 Task: Open Card Natural Language Processing Review in Board Product Market Fit Analysis to Workspace Financial Modelling and add a team member Softage.2@softage.net, a label Blue, a checklist Medical Malpractice Law, an attachment from Trello, a color Blue and finally, add a card description 'Research and develop new service delivery process' and a comment 'This task presents an opportunity to demonstrate our leadership and decision-making skills, making informed choices and taking action.'. Add a start date 'Jan 02, 1900' with a due date 'Jan 09, 1900'
Action: Mouse moved to (232, 154)
Screenshot: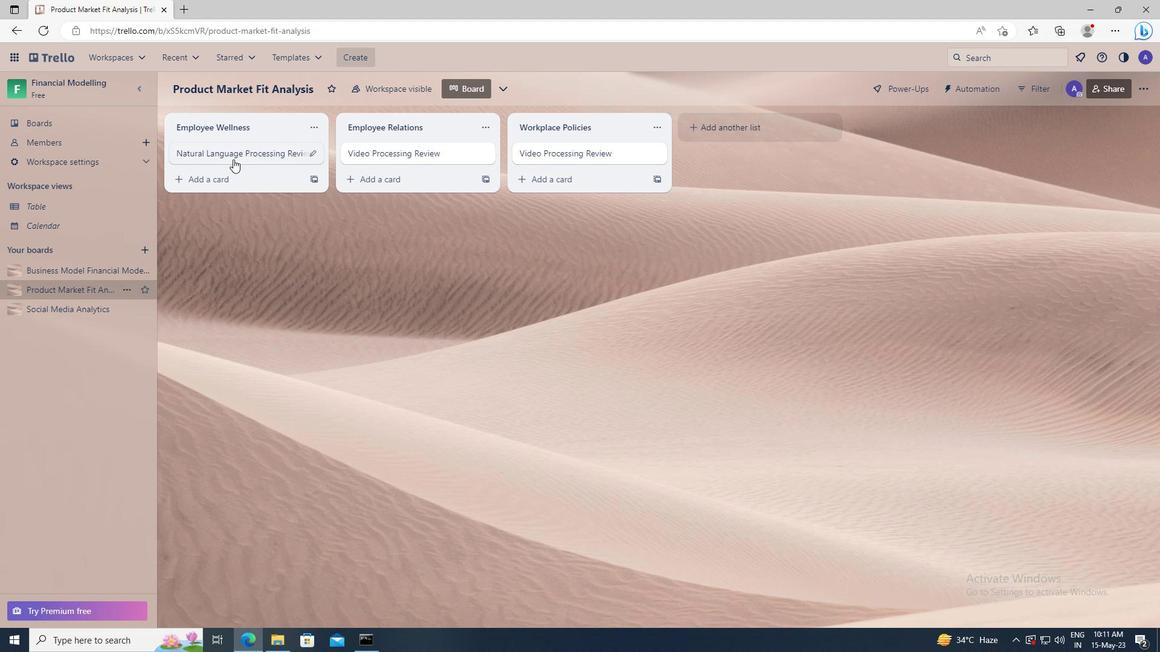 
Action: Mouse pressed left at (232, 154)
Screenshot: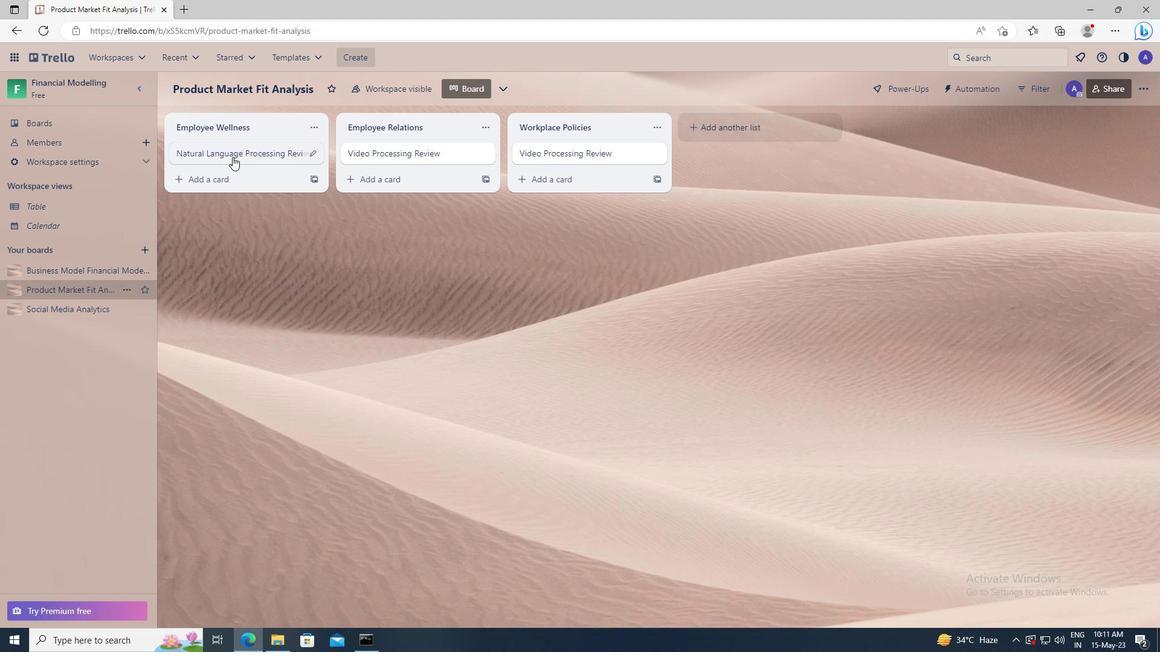 
Action: Mouse moved to (705, 150)
Screenshot: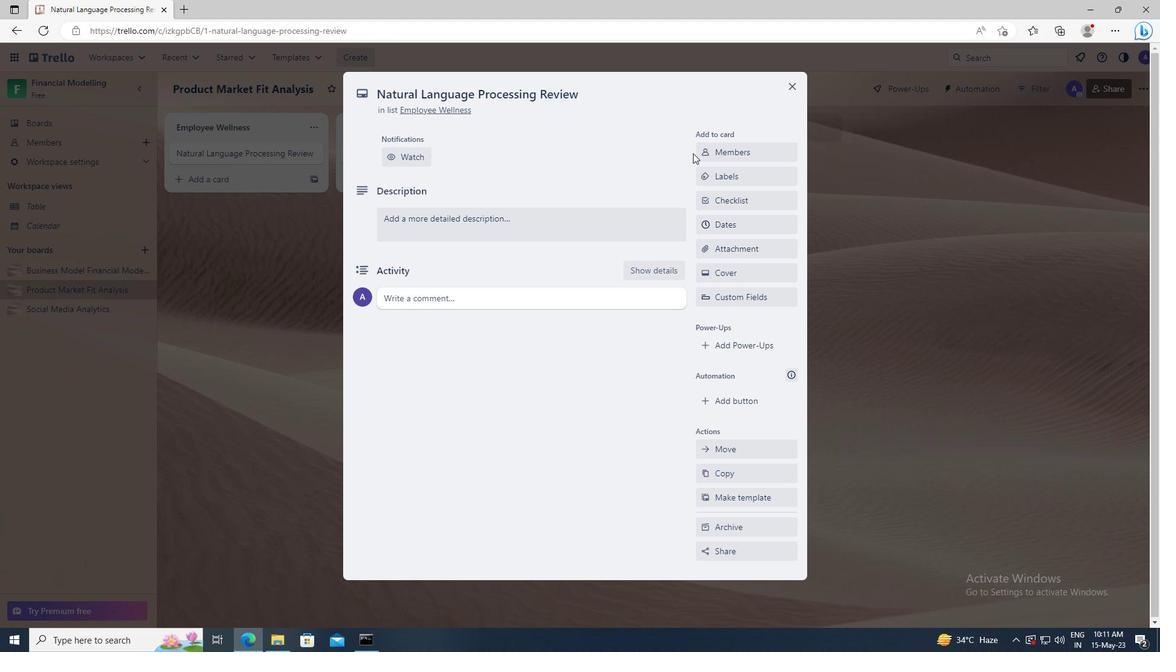 
Action: Mouse pressed left at (705, 150)
Screenshot: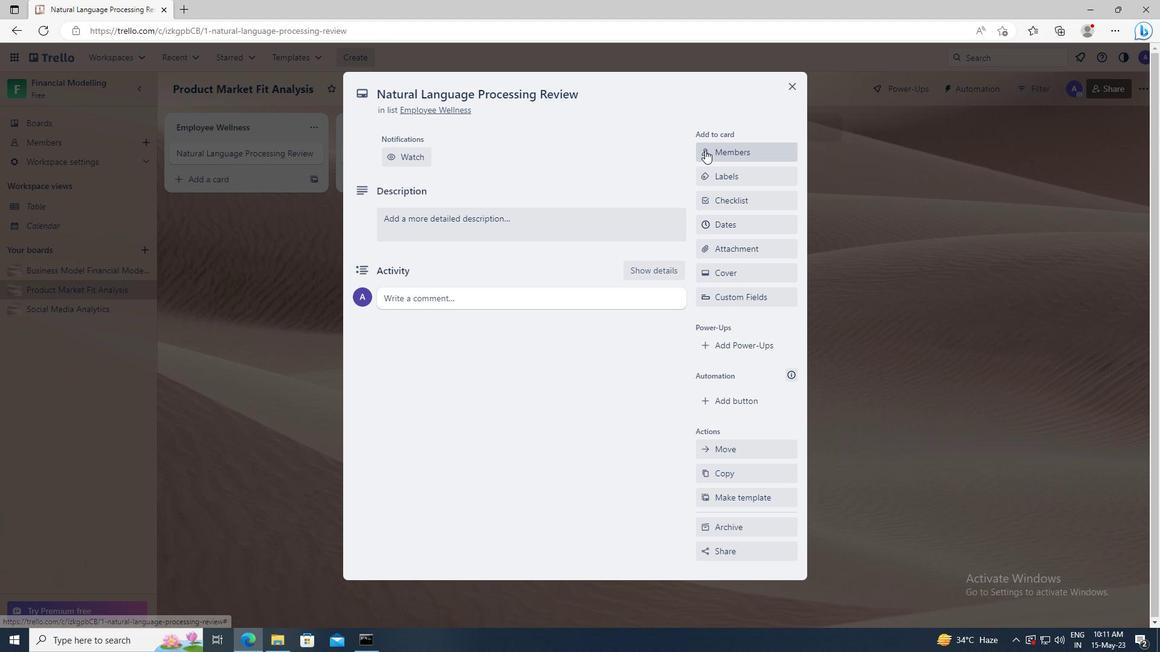 
Action: Mouse moved to (717, 205)
Screenshot: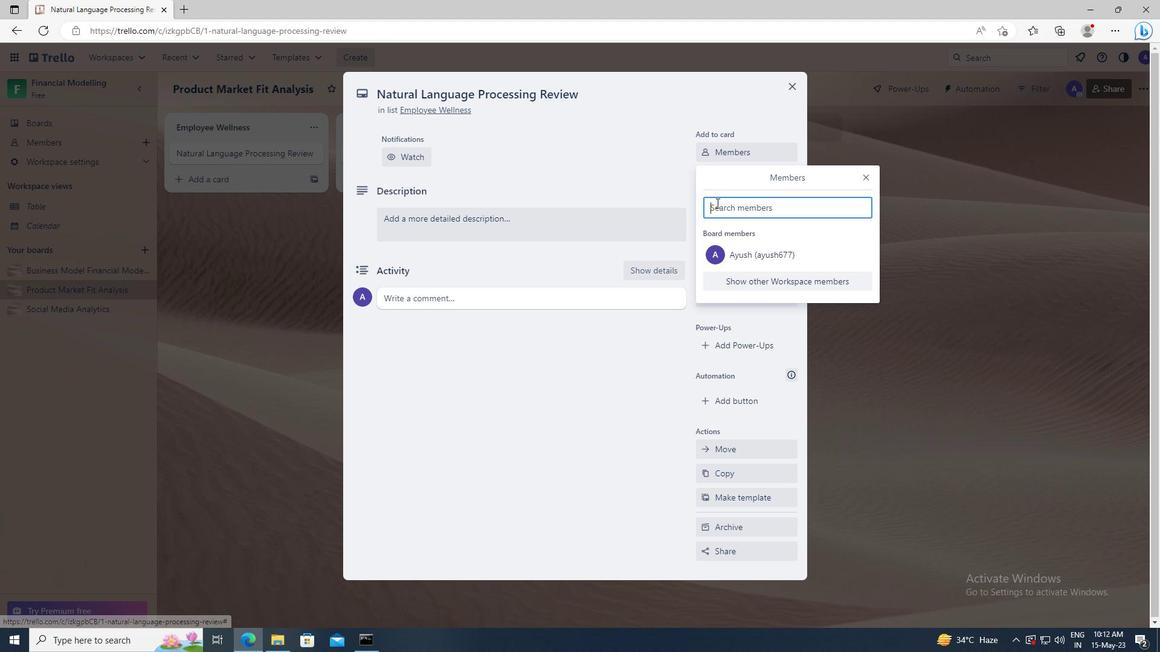 
Action: Mouse pressed left at (717, 205)
Screenshot: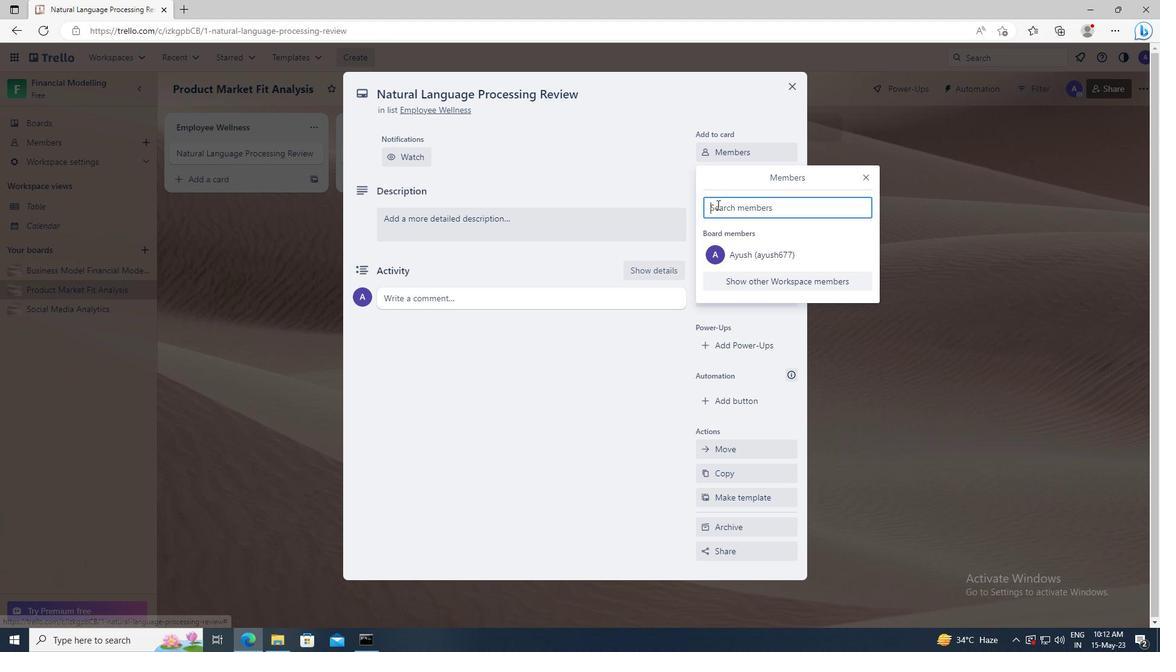 
Action: Key pressed <Key.shift>SOFTAGE.2
Screenshot: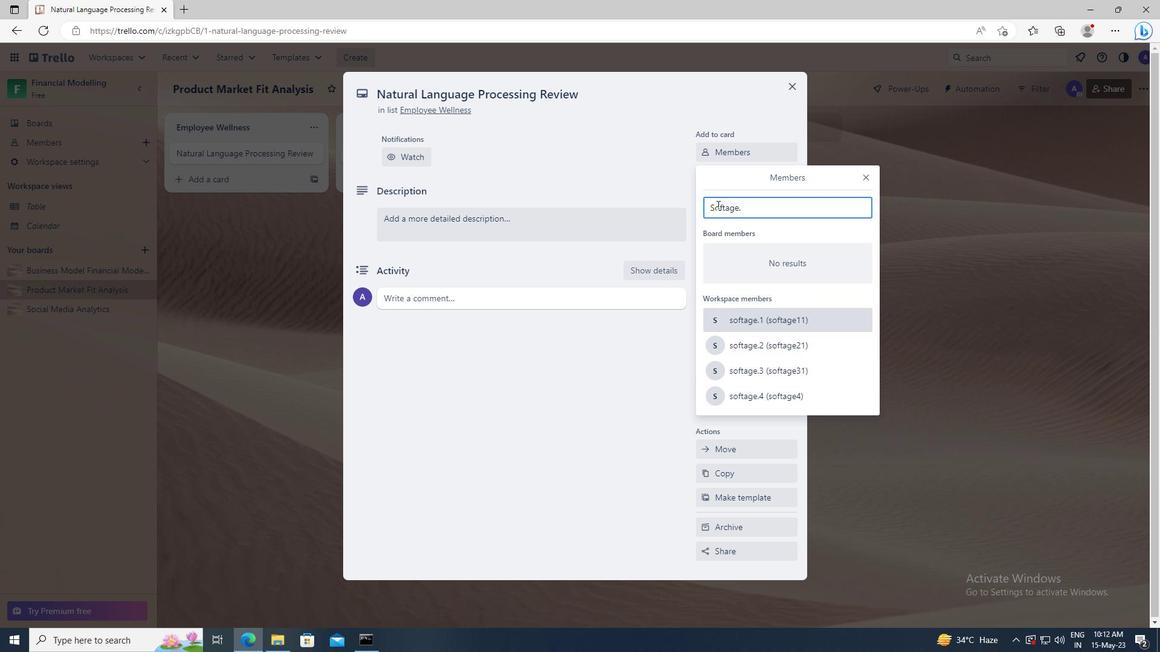 
Action: Mouse moved to (736, 316)
Screenshot: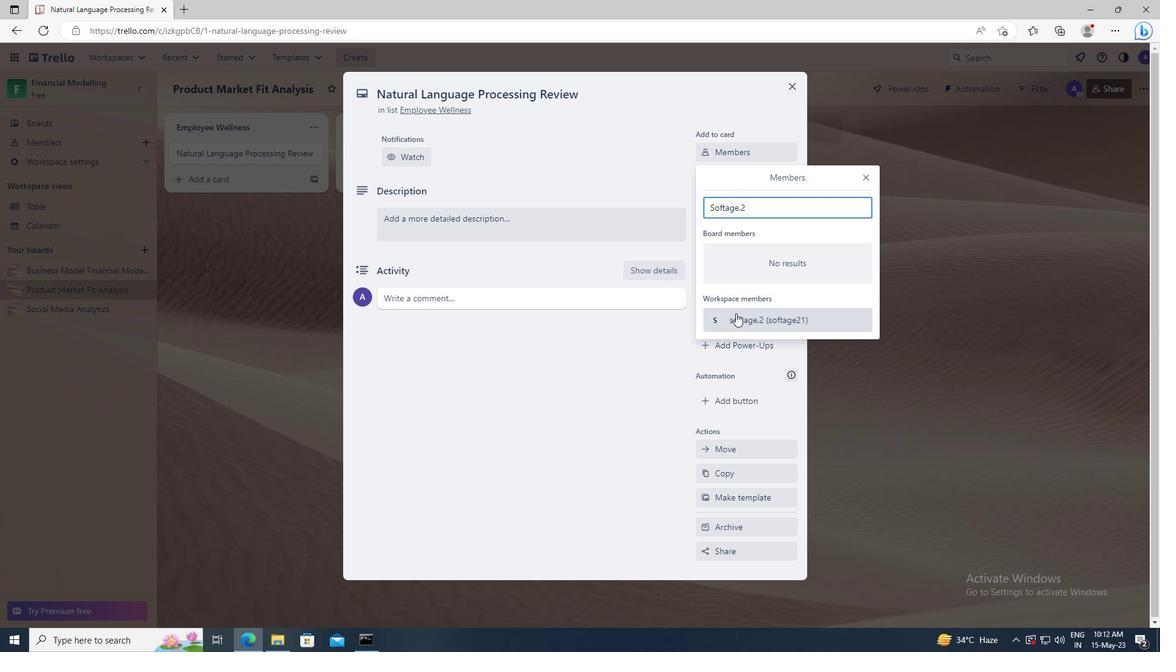 
Action: Mouse pressed left at (736, 316)
Screenshot: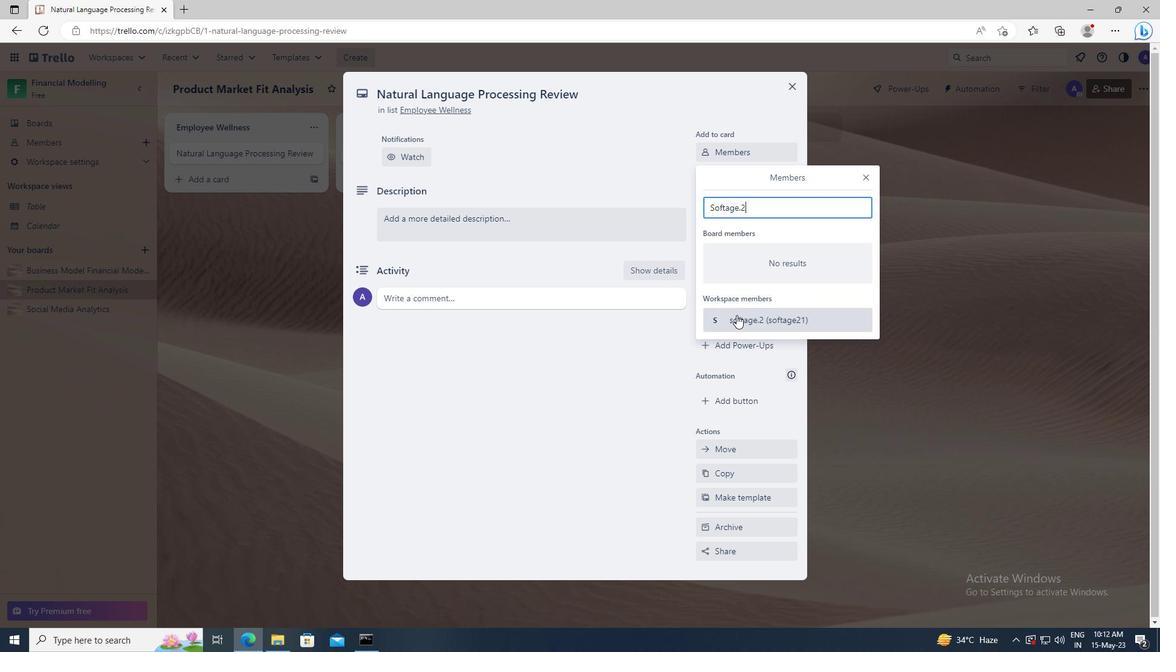 
Action: Mouse moved to (865, 177)
Screenshot: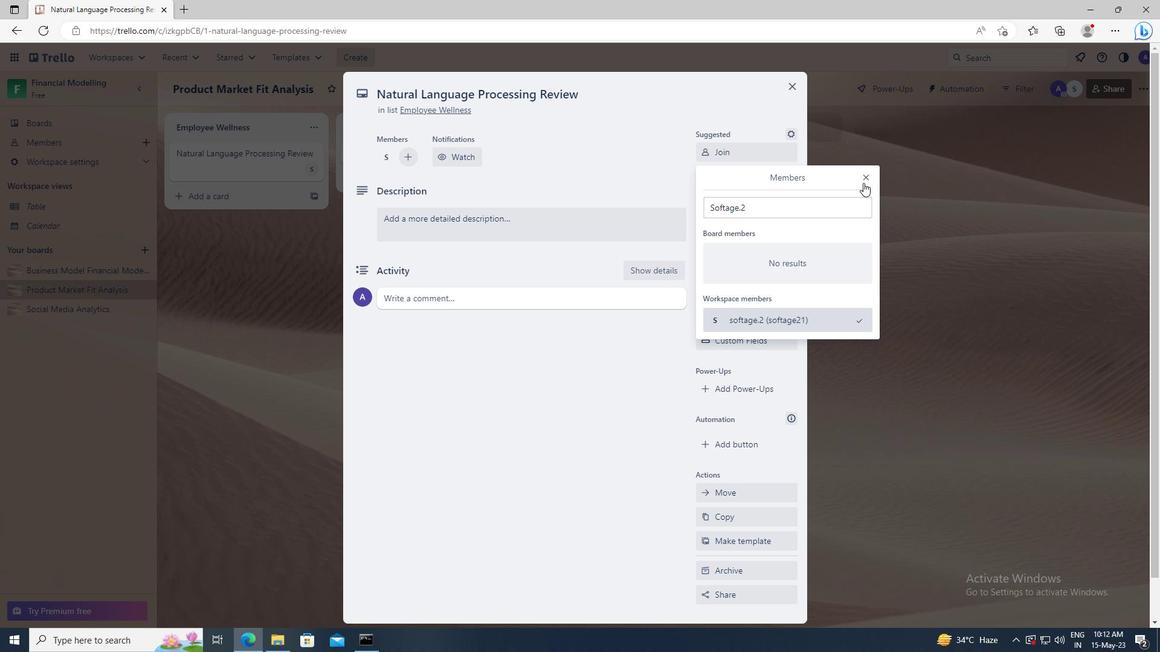 
Action: Mouse pressed left at (865, 177)
Screenshot: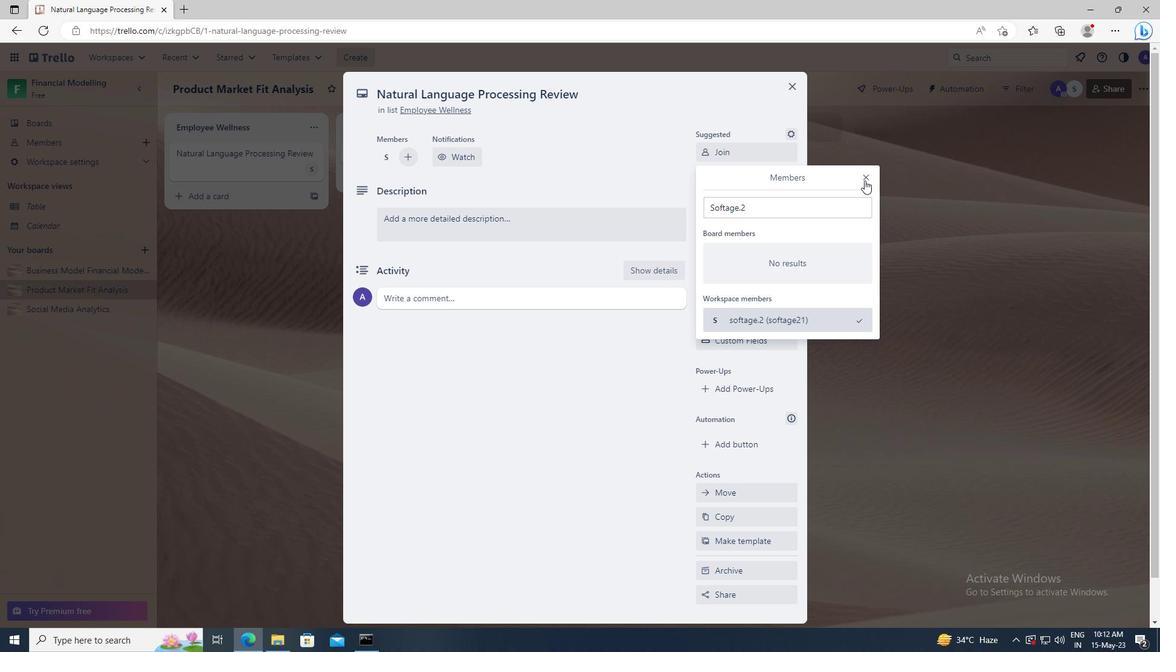 
Action: Mouse moved to (735, 217)
Screenshot: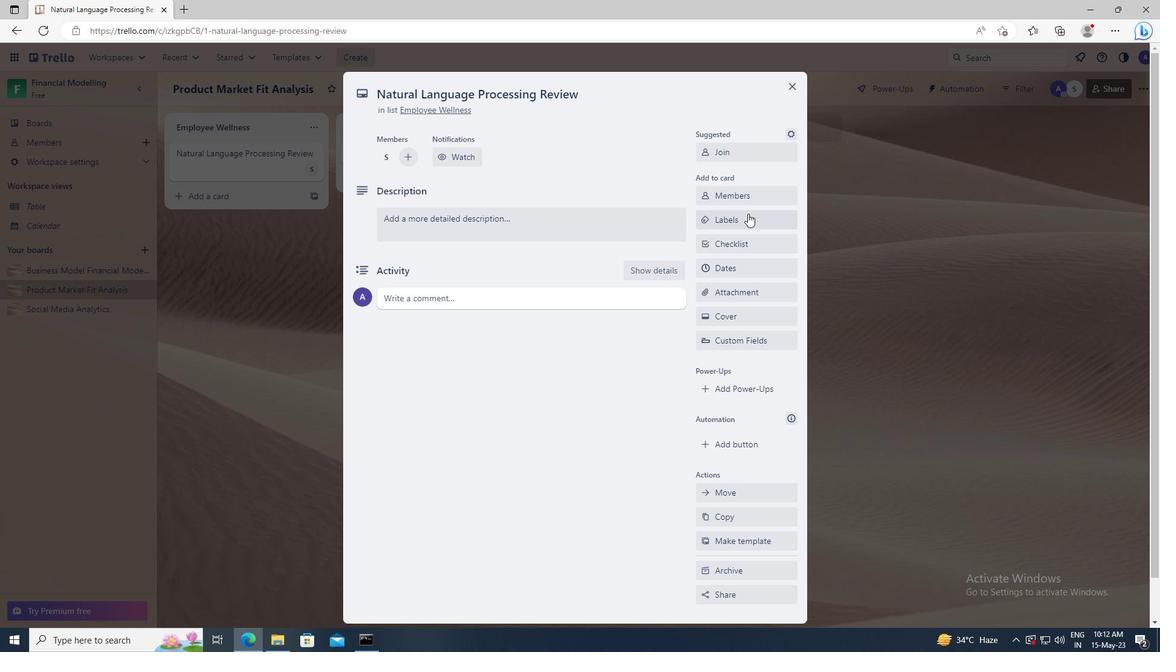 
Action: Mouse pressed left at (735, 217)
Screenshot: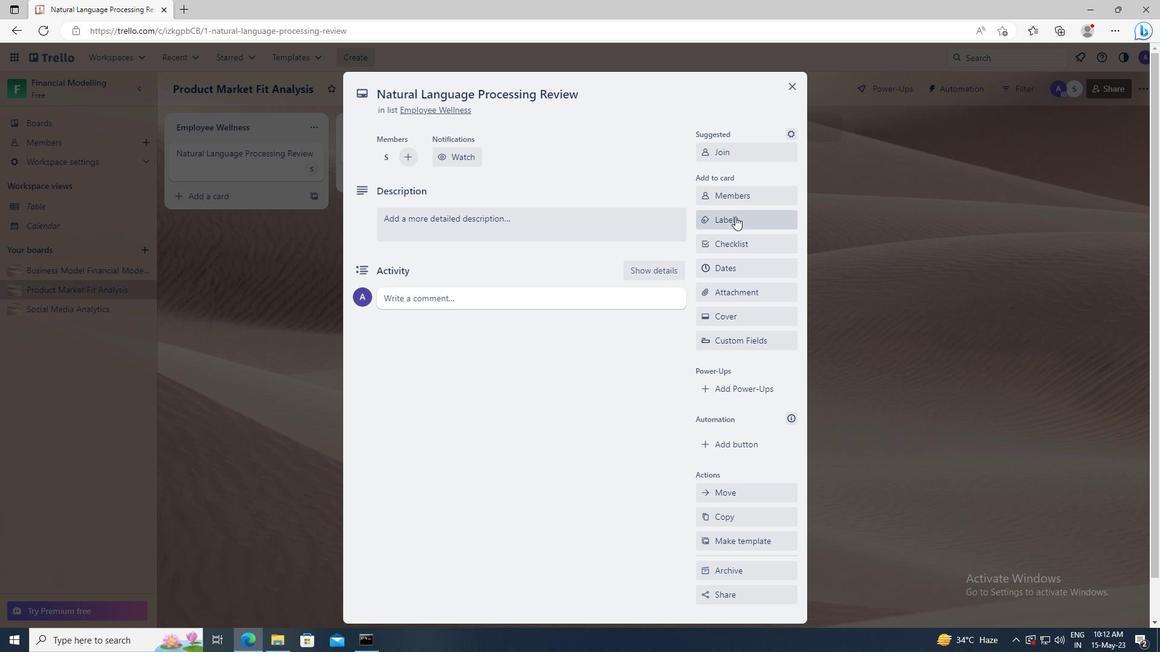 
Action: Mouse moved to (787, 456)
Screenshot: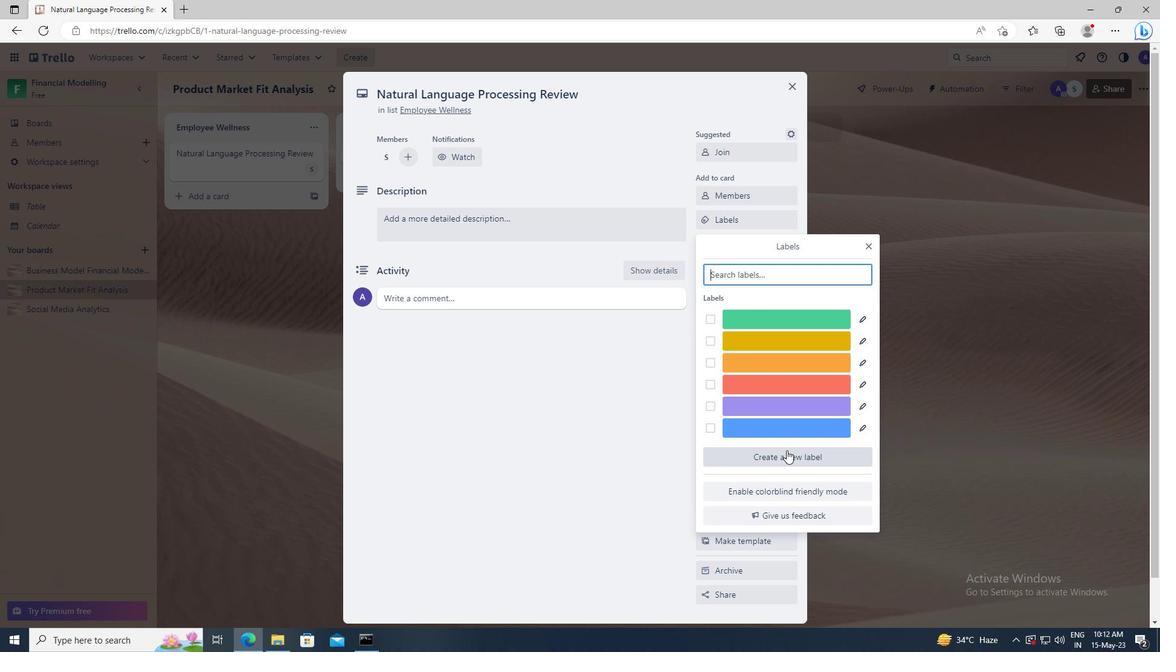 
Action: Mouse pressed left at (787, 456)
Screenshot: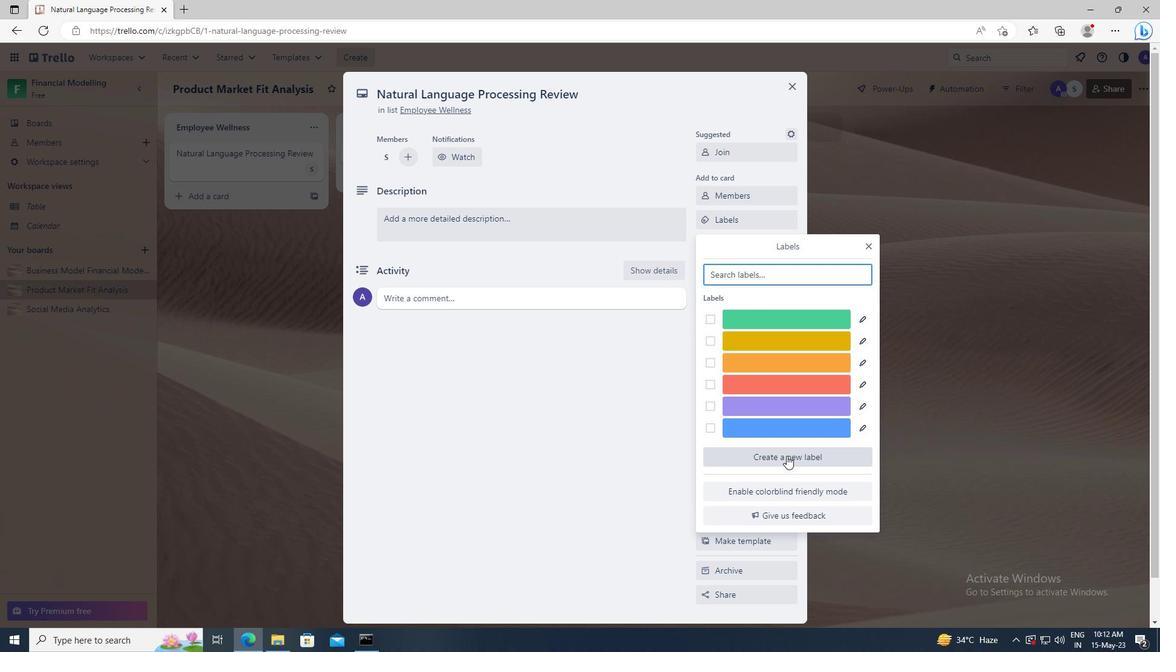
Action: Mouse moved to (720, 483)
Screenshot: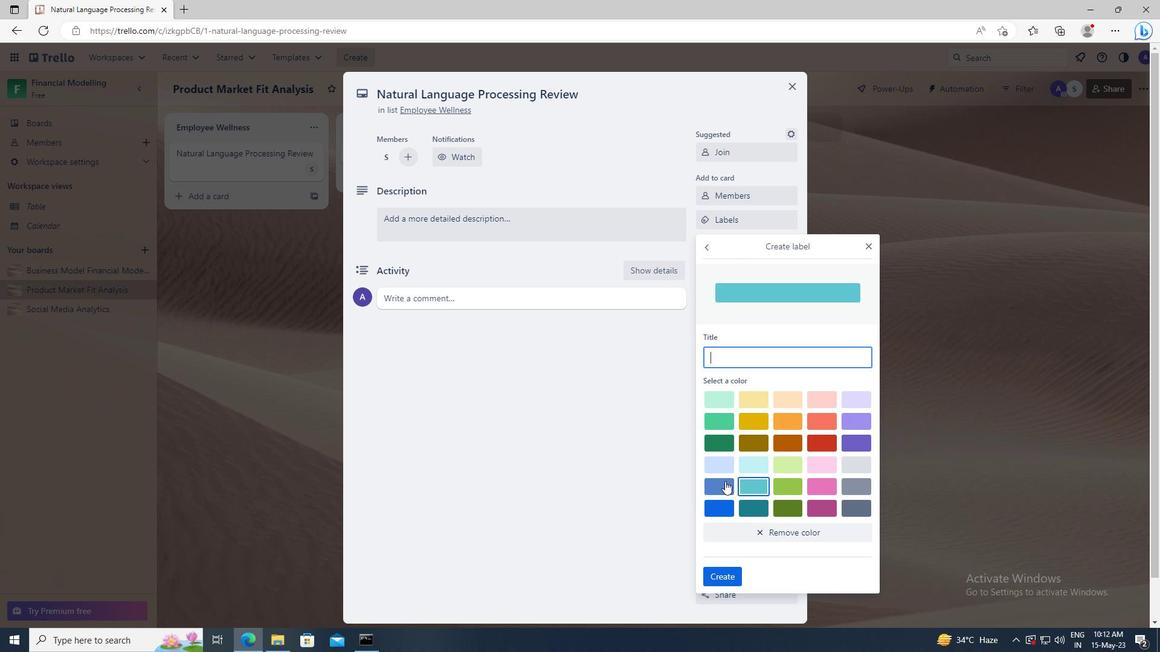 
Action: Mouse pressed left at (720, 483)
Screenshot: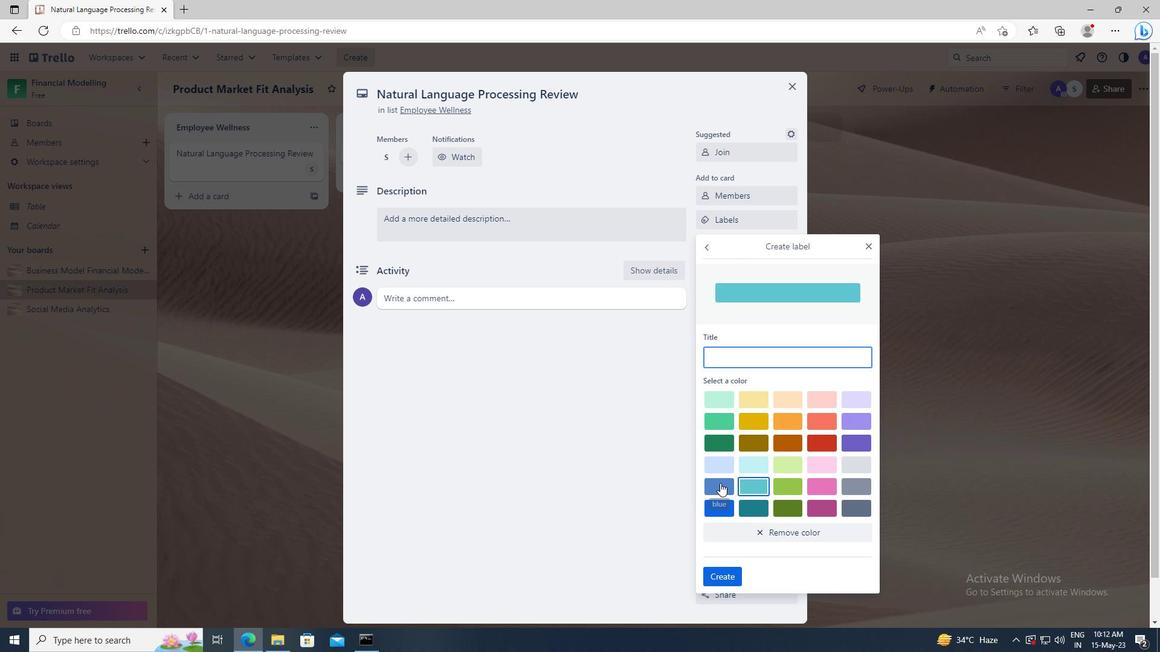 
Action: Mouse moved to (727, 575)
Screenshot: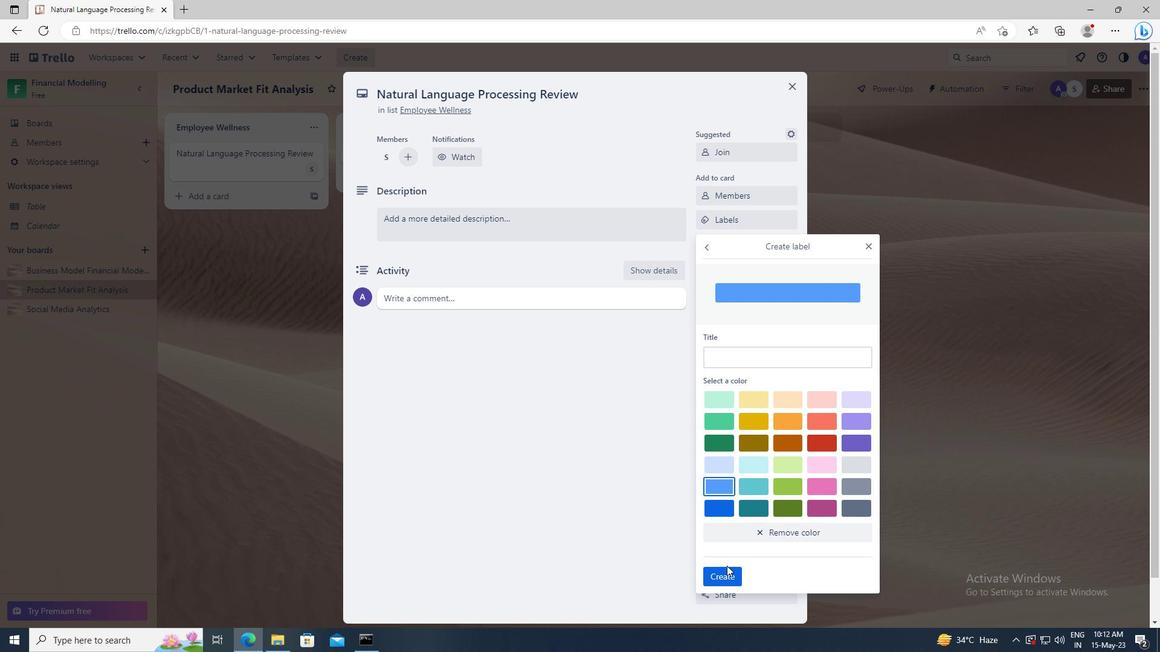 
Action: Mouse pressed left at (727, 575)
Screenshot: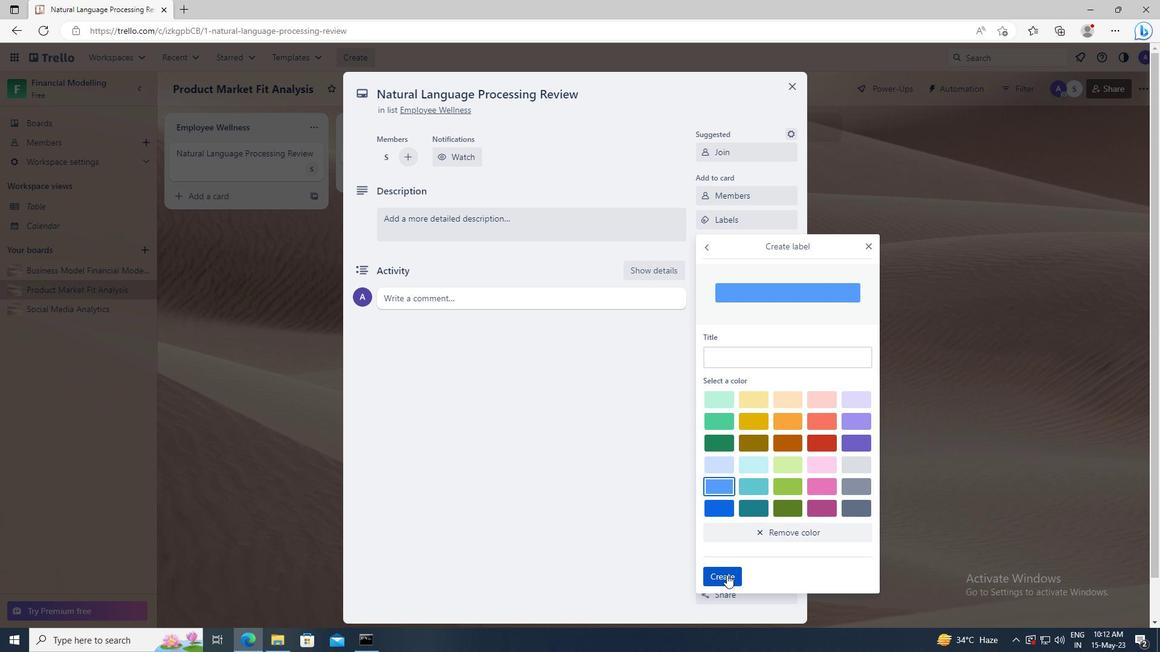 
Action: Mouse moved to (869, 247)
Screenshot: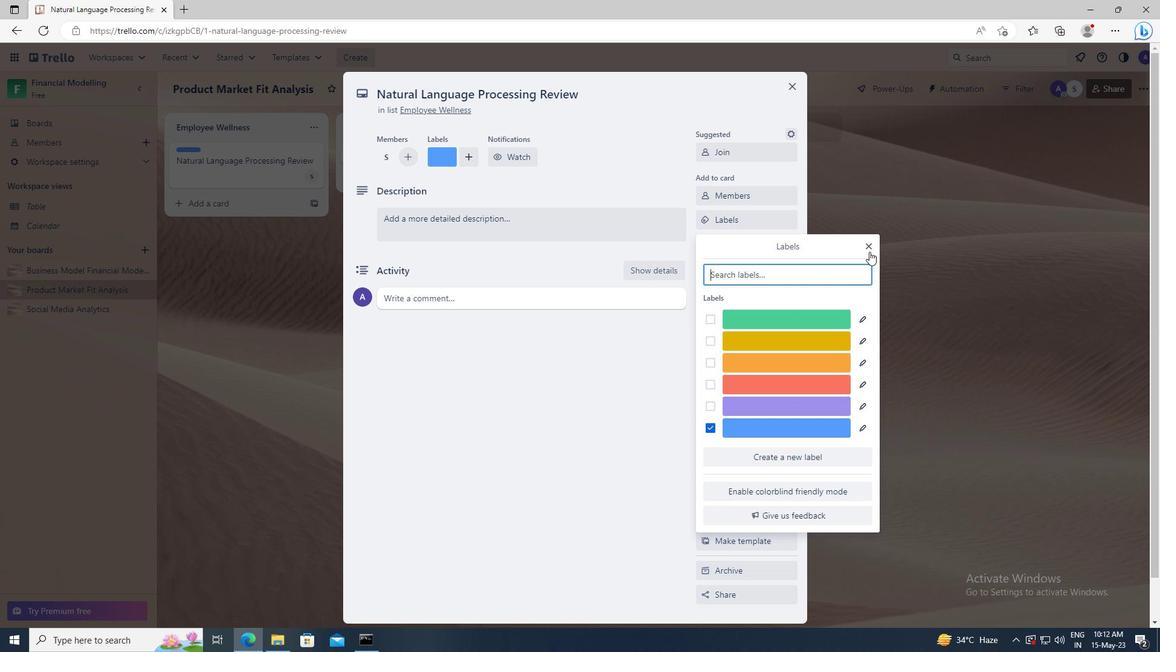 
Action: Mouse pressed left at (869, 247)
Screenshot: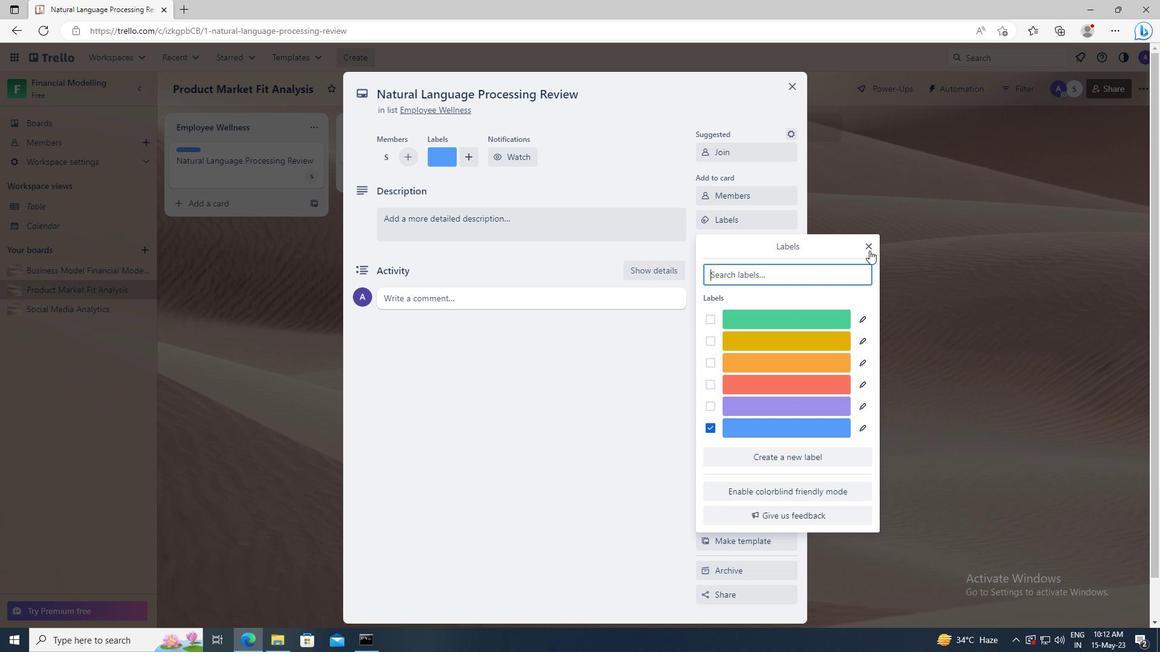 
Action: Mouse moved to (735, 249)
Screenshot: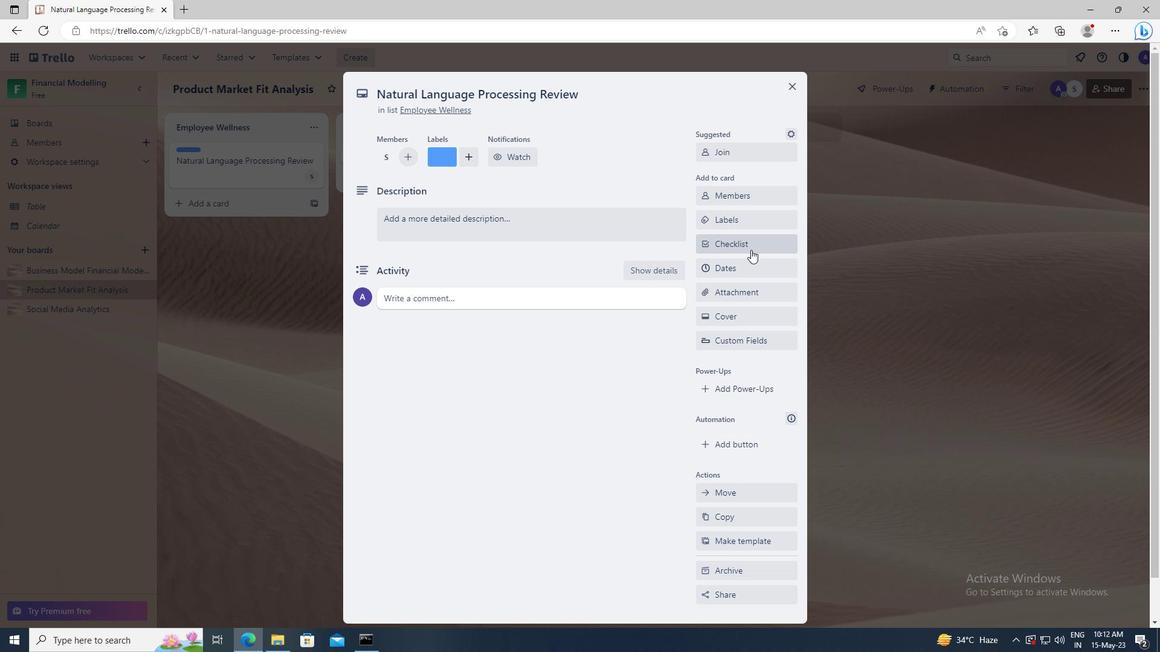 
Action: Mouse pressed left at (735, 249)
Screenshot: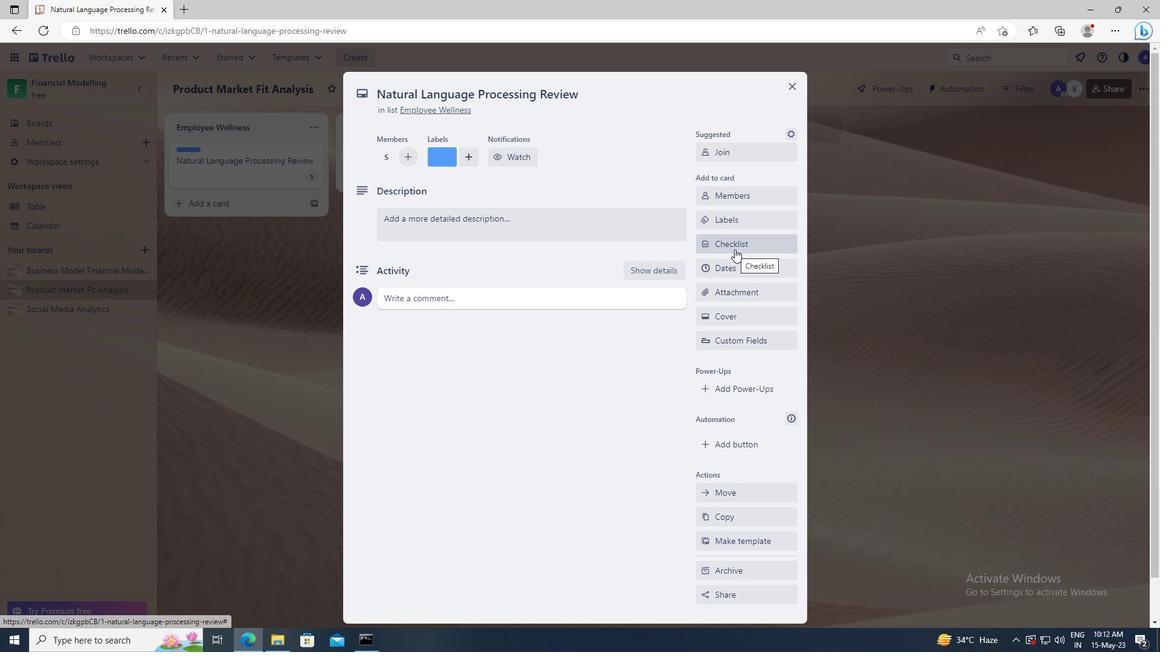 
Action: Key pressed <Key.shift>MEDICAL<Key.space><Key.shift>MALPRACTICE<Key.space><Key.shift>LAW
Screenshot: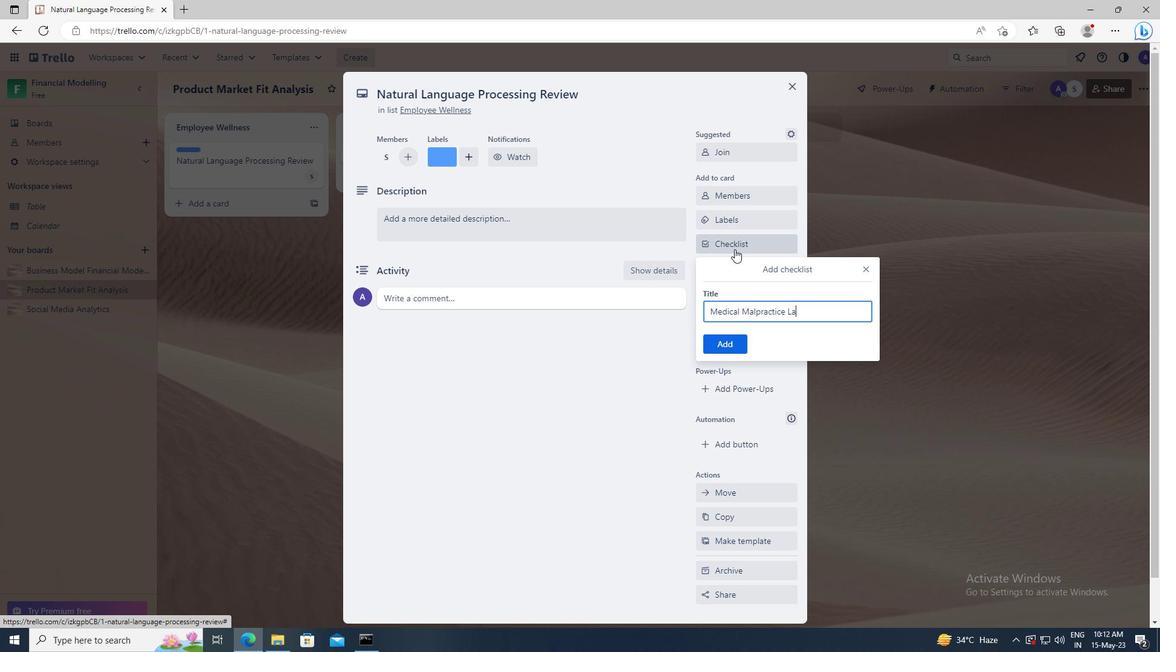 
Action: Mouse moved to (726, 344)
Screenshot: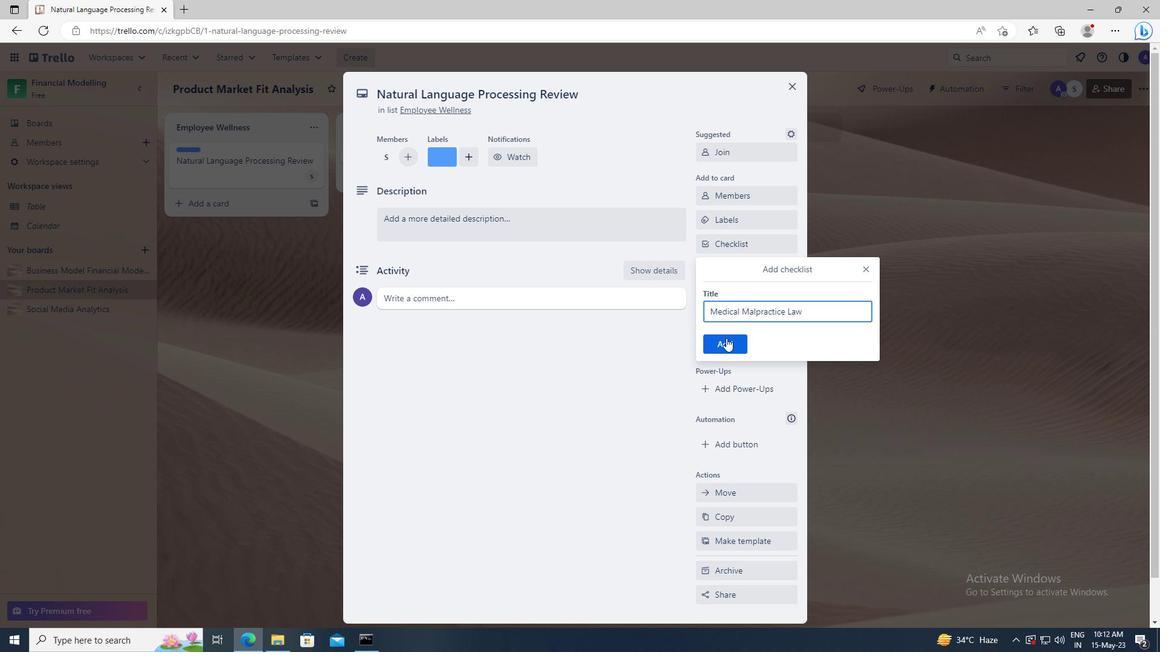 
Action: Mouse pressed left at (726, 344)
Screenshot: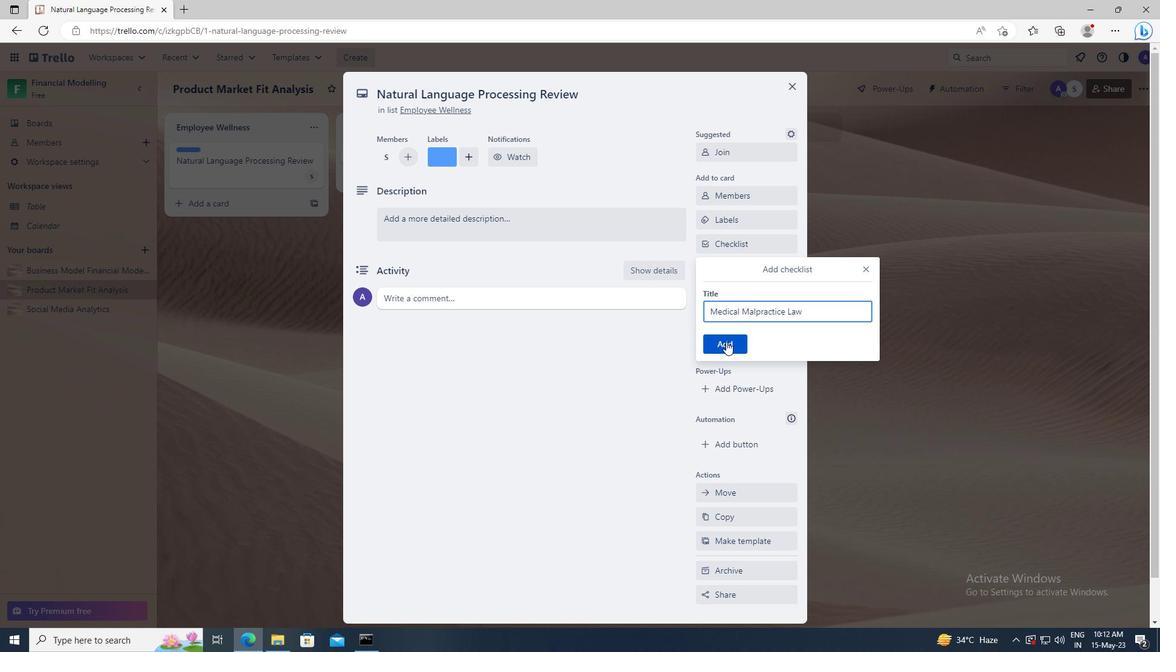 
Action: Mouse moved to (726, 293)
Screenshot: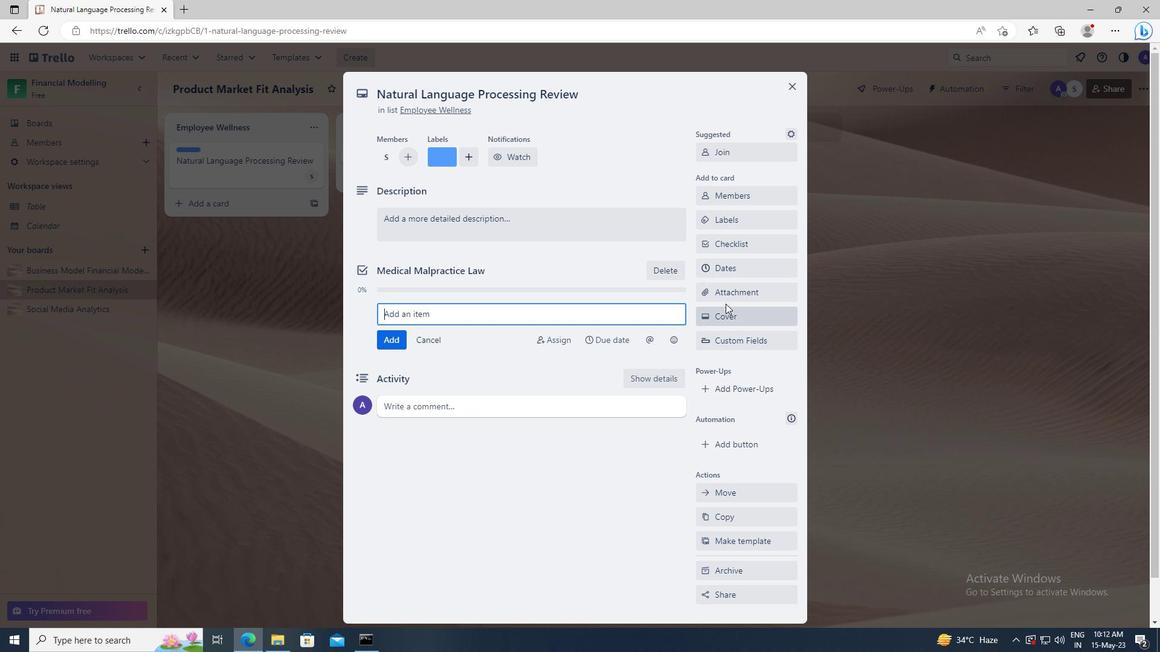 
Action: Mouse pressed left at (726, 293)
Screenshot: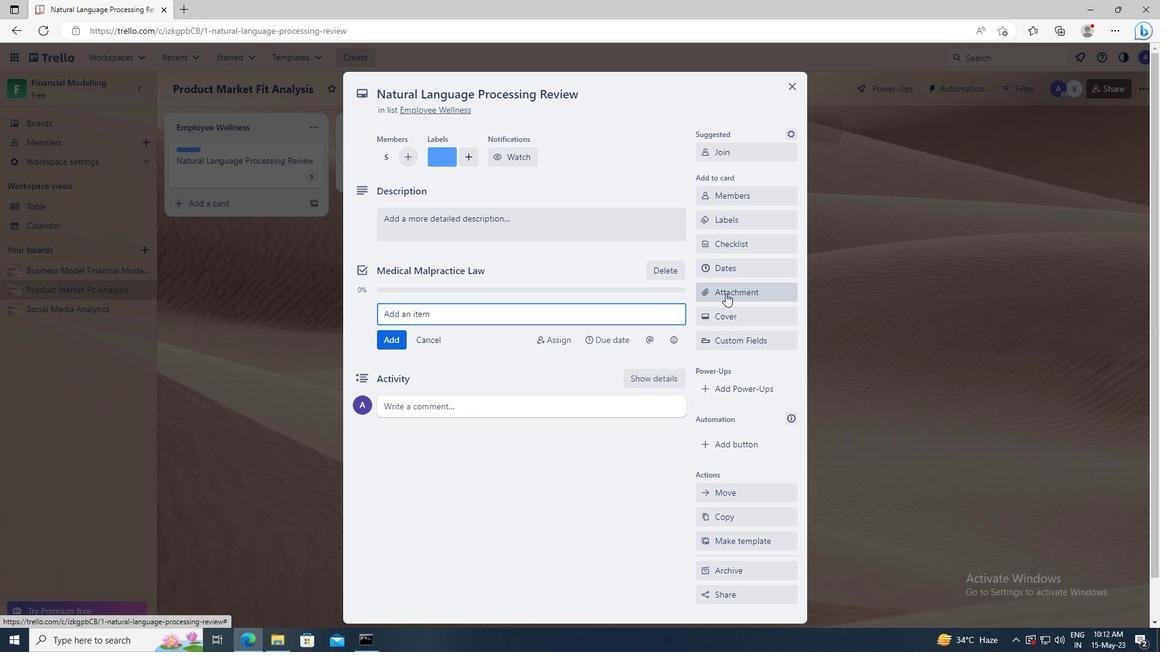 
Action: Mouse moved to (728, 365)
Screenshot: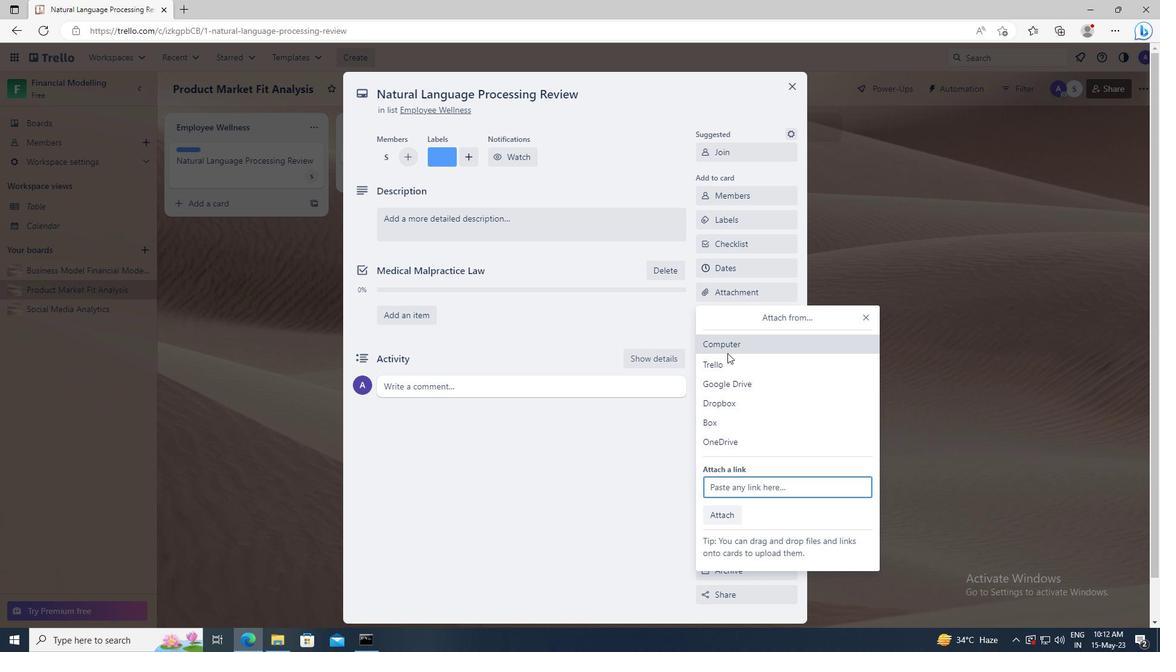 
Action: Mouse pressed left at (728, 365)
Screenshot: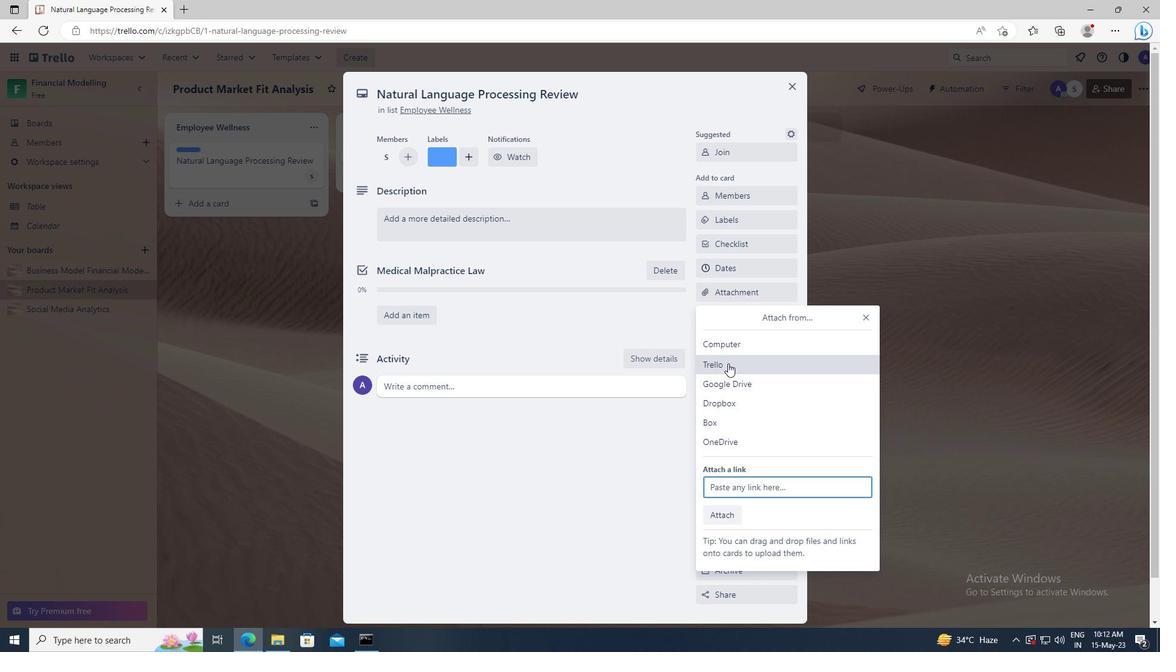 
Action: Mouse moved to (730, 304)
Screenshot: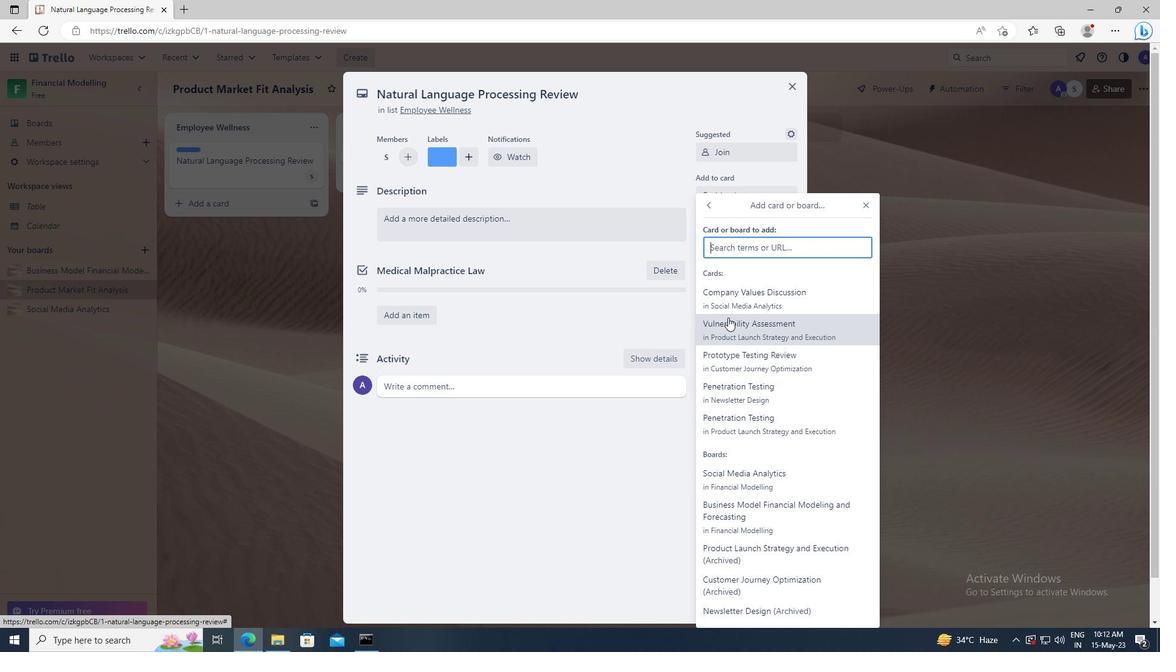 
Action: Mouse pressed left at (730, 304)
Screenshot: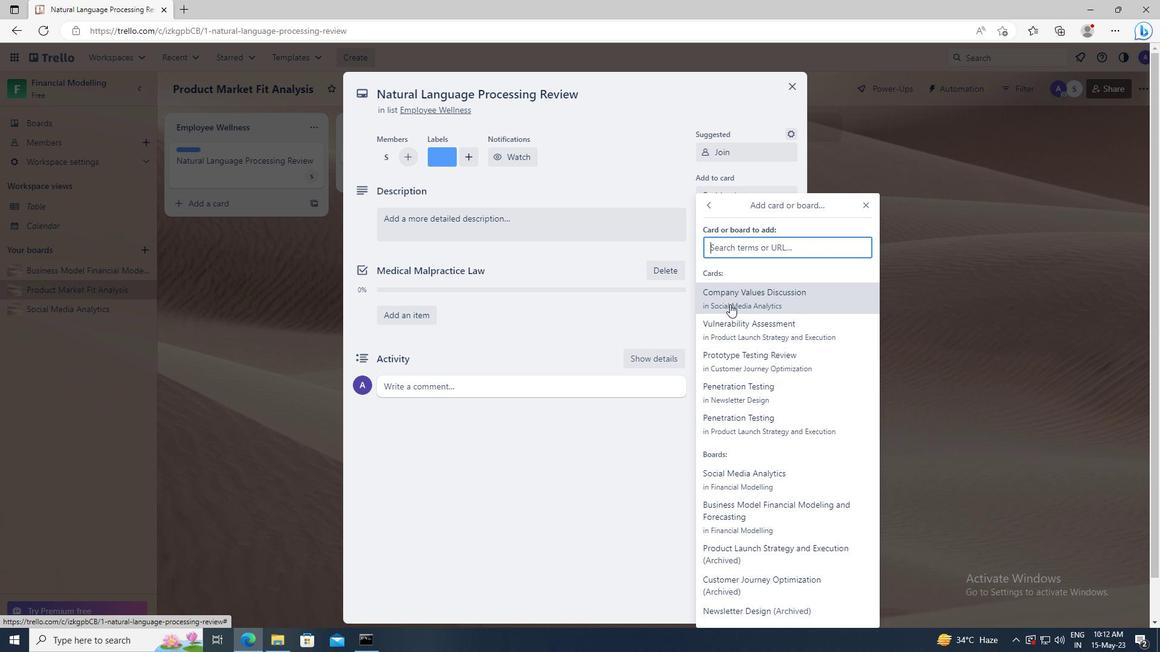 
Action: Mouse moved to (731, 313)
Screenshot: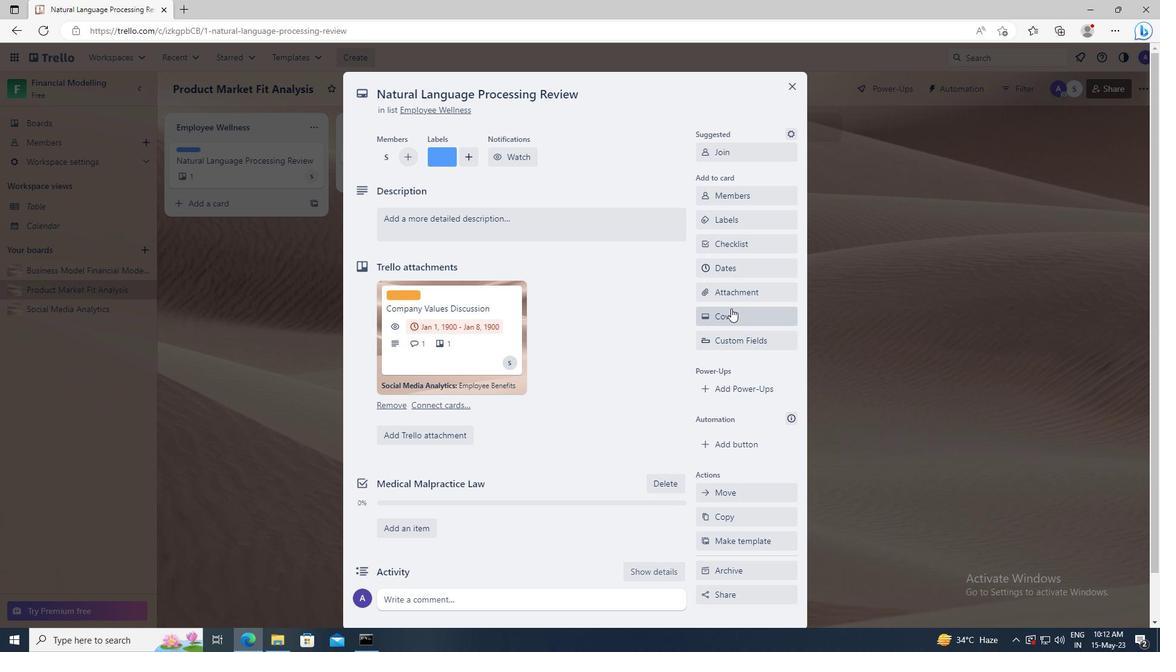 
Action: Mouse pressed left at (731, 313)
Screenshot: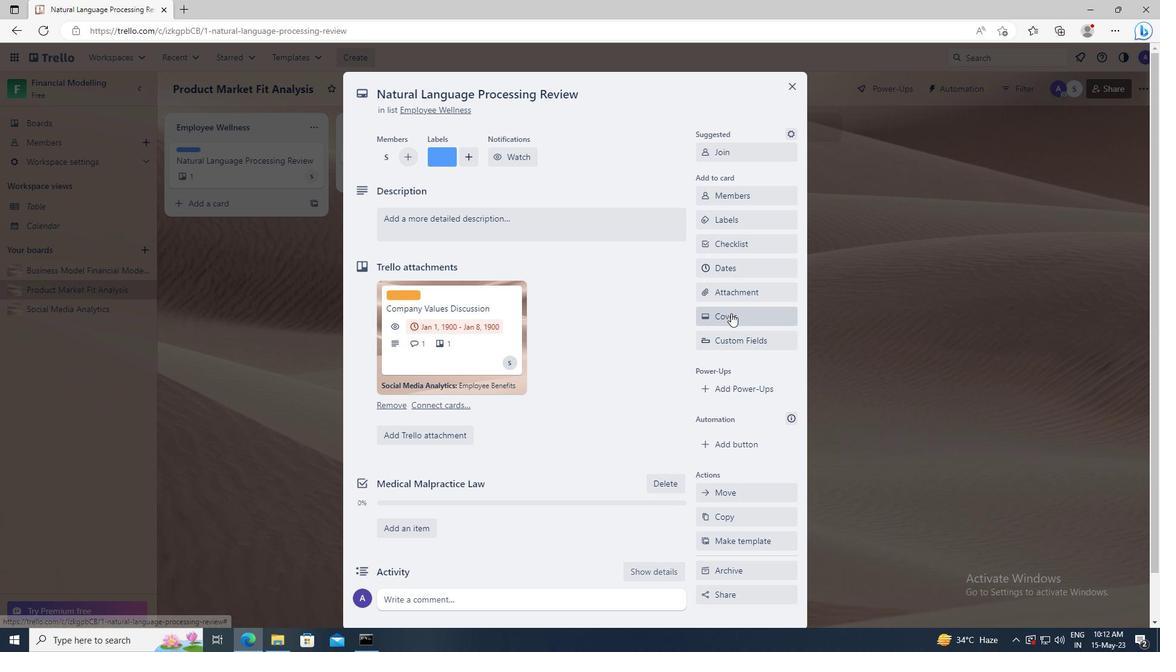 
Action: Mouse moved to (719, 411)
Screenshot: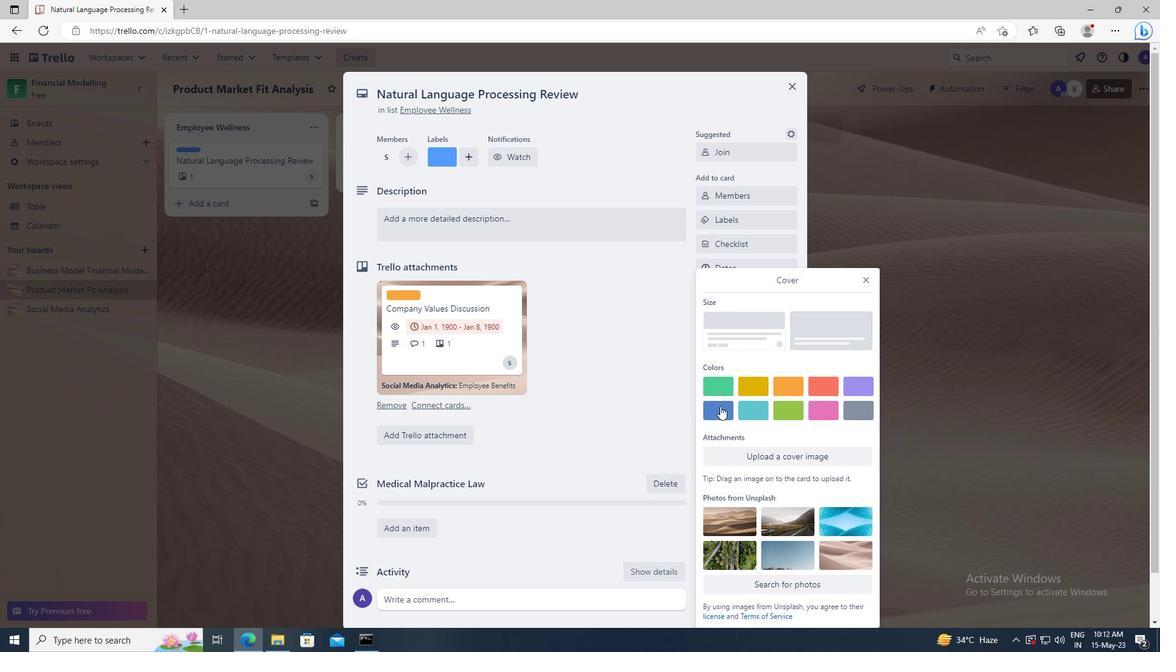 
Action: Mouse pressed left at (719, 411)
Screenshot: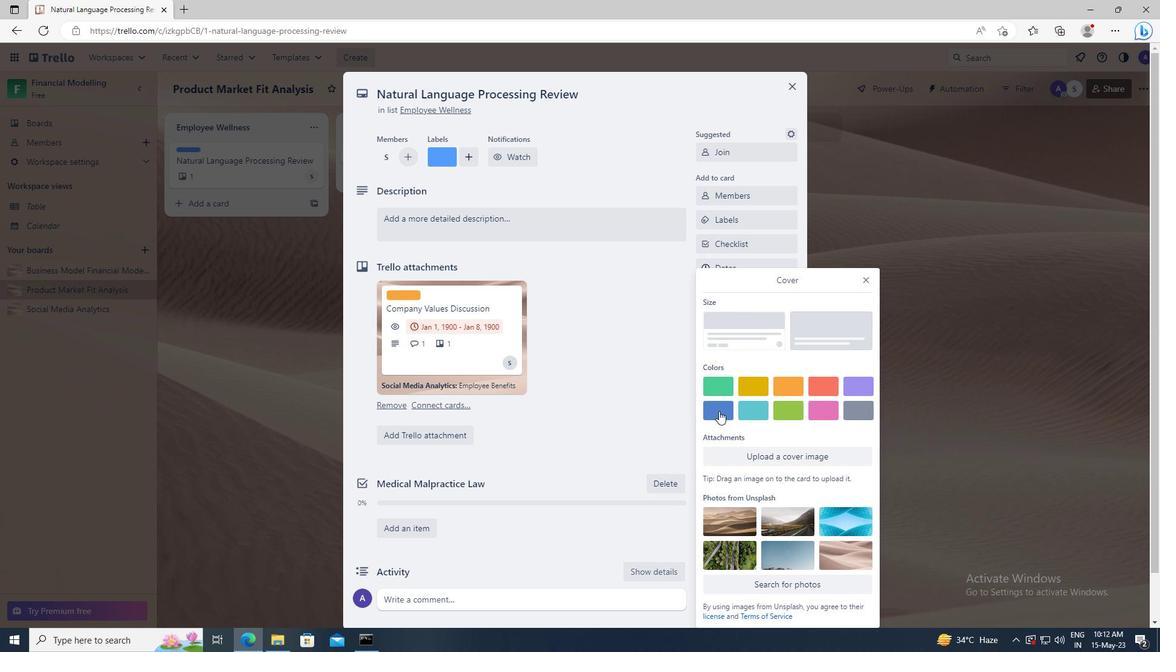 
Action: Mouse moved to (867, 258)
Screenshot: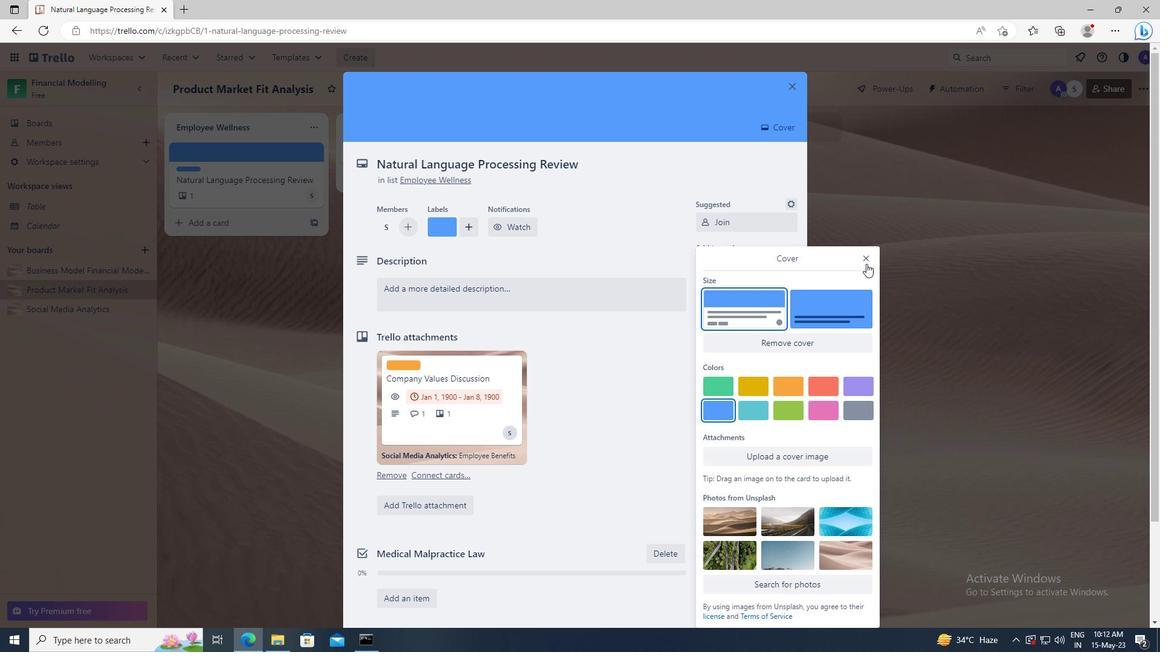 
Action: Mouse pressed left at (867, 258)
Screenshot: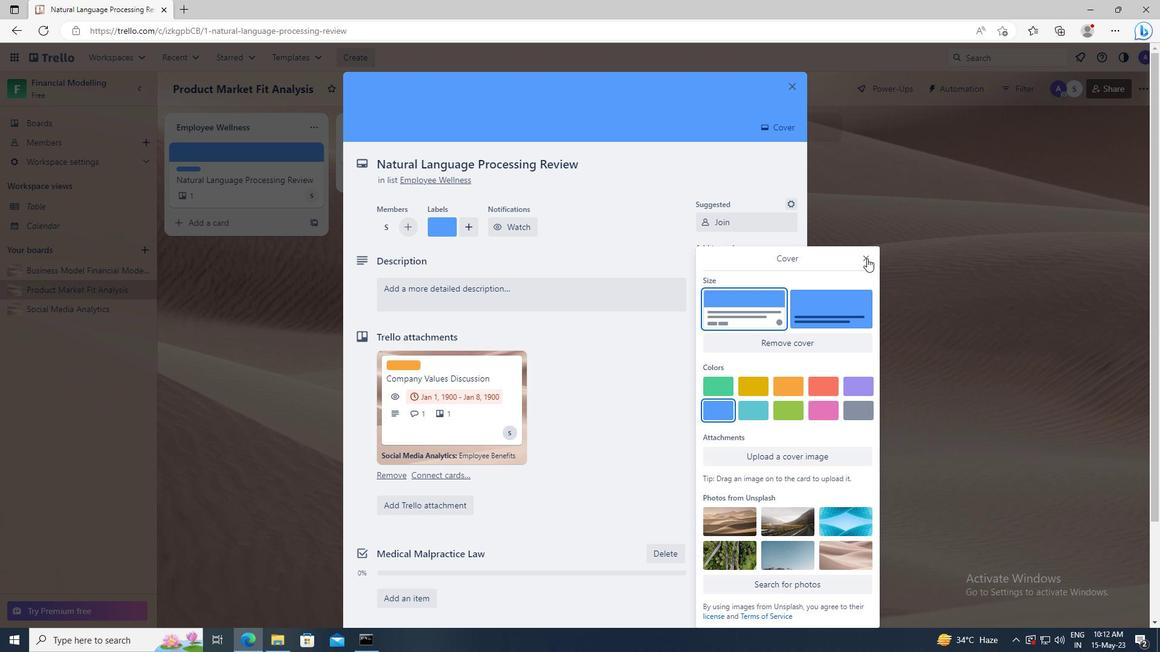 
Action: Mouse moved to (535, 298)
Screenshot: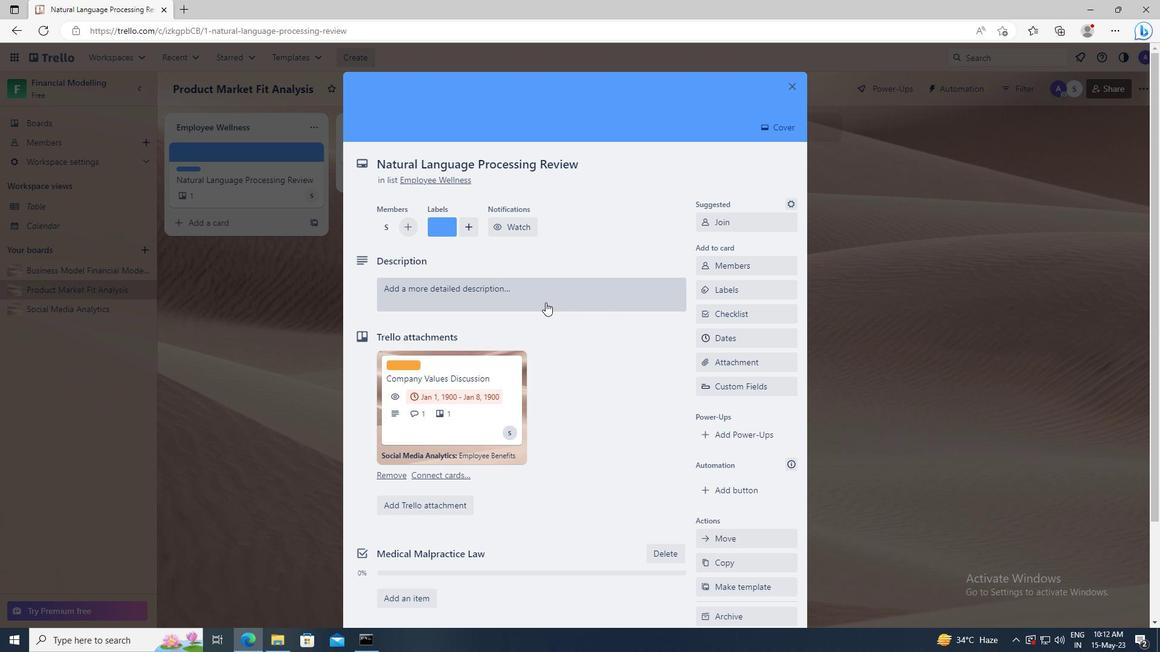 
Action: Mouse pressed left at (535, 298)
Screenshot: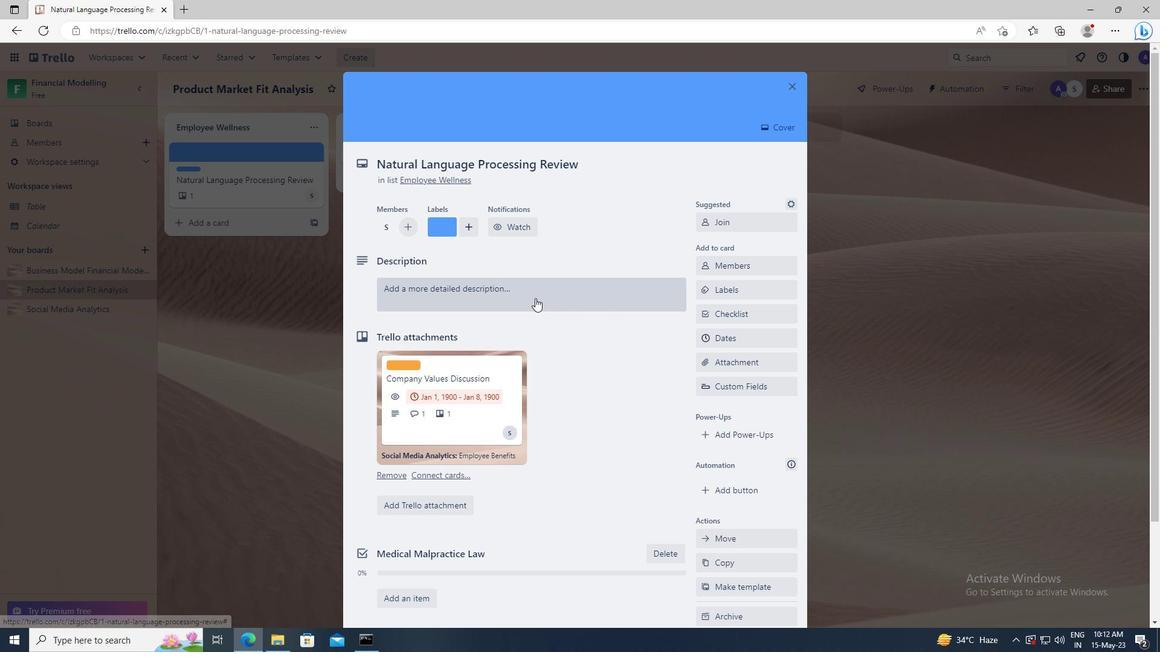 
Action: Key pressed <Key.shift>RESEARCH<Key.space>AND<Key.space>DEVELOP<Key.space>NEW<Key.space>SERVICE<Key.space>DELIVERY<Key.space>PROCESS
Screenshot: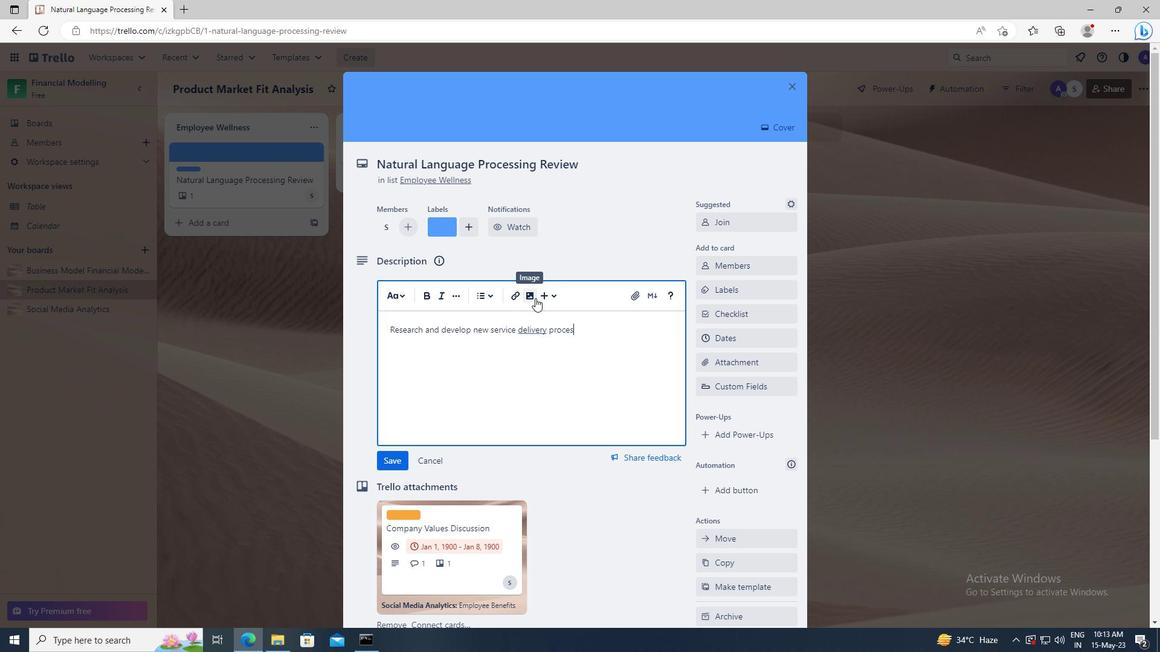 
Action: Mouse scrolled (535, 298) with delta (0, 0)
Screenshot: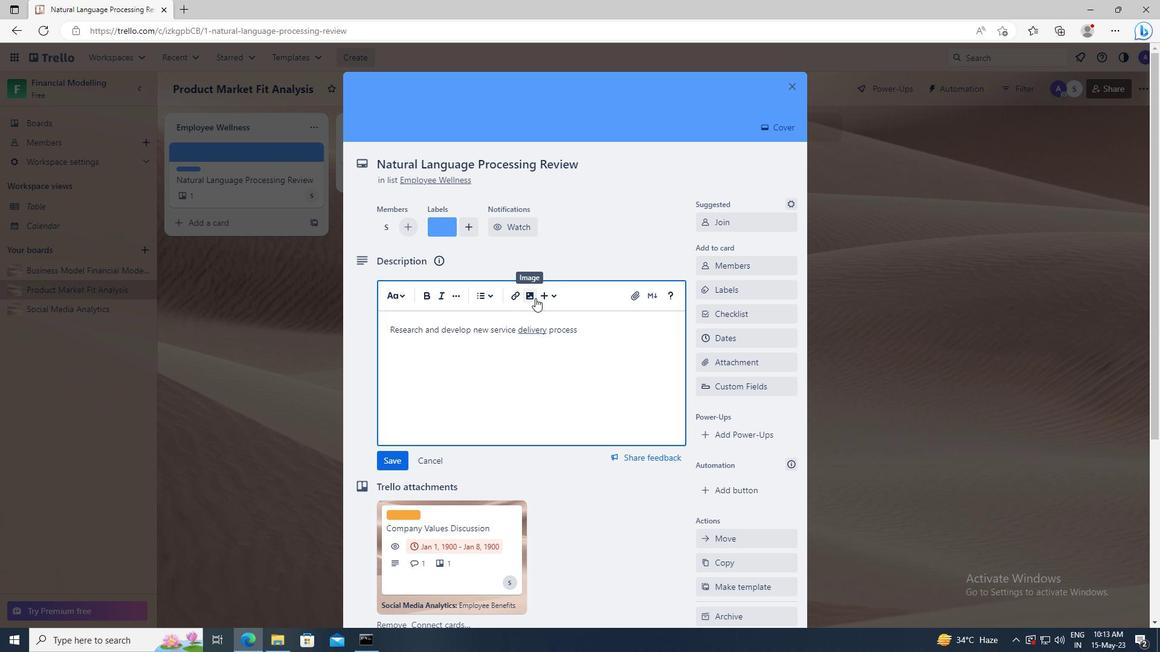 
Action: Mouse moved to (400, 372)
Screenshot: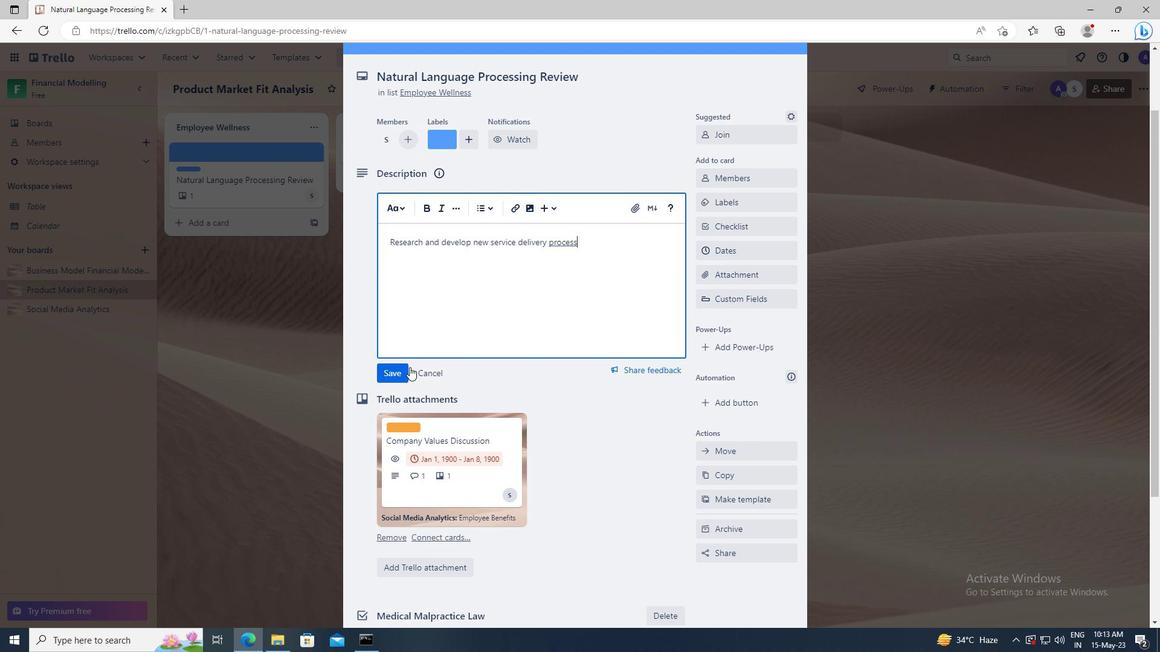 
Action: Mouse pressed left at (400, 372)
Screenshot: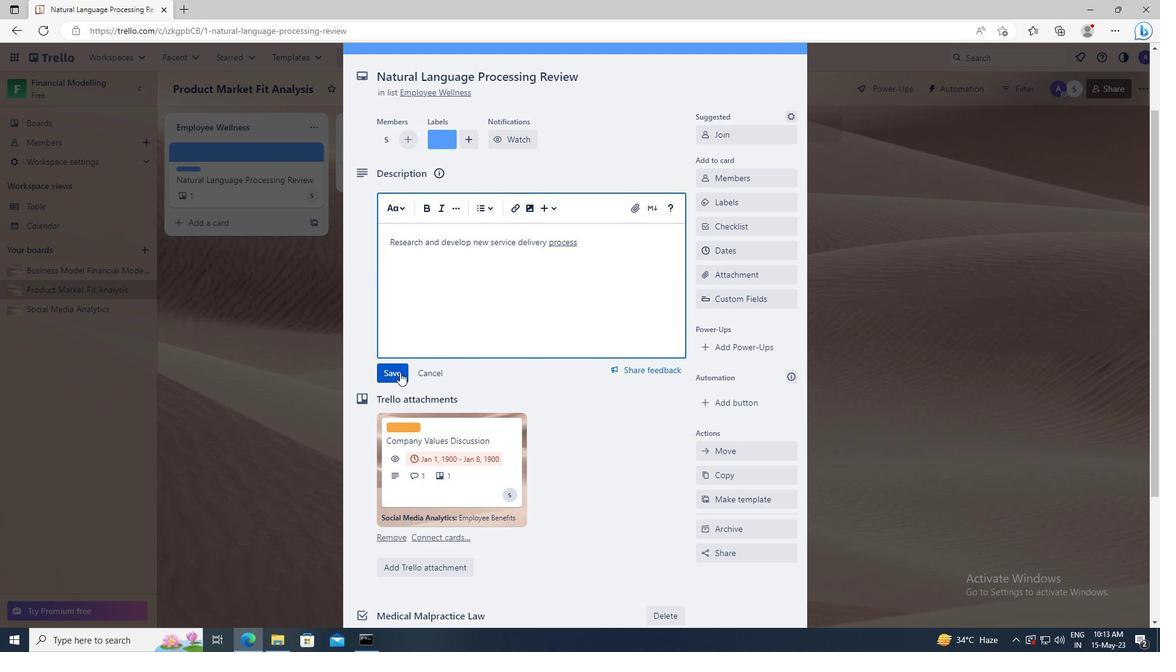
Action: Mouse scrolled (400, 372) with delta (0, 0)
Screenshot: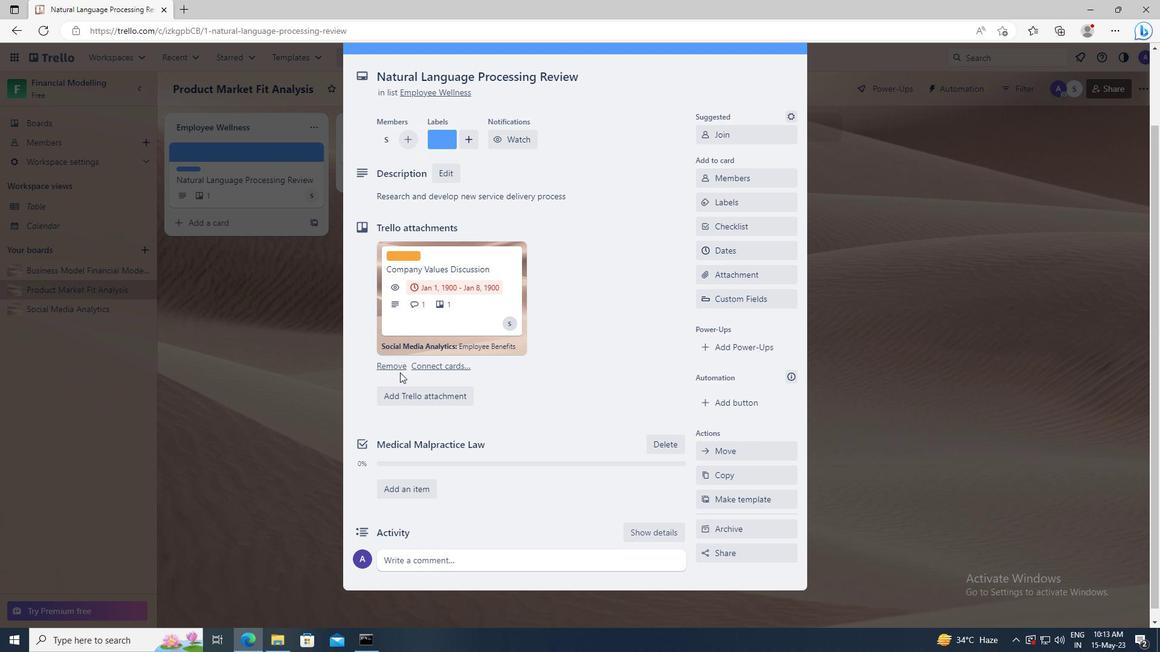 
Action: Mouse scrolled (400, 372) with delta (0, 0)
Screenshot: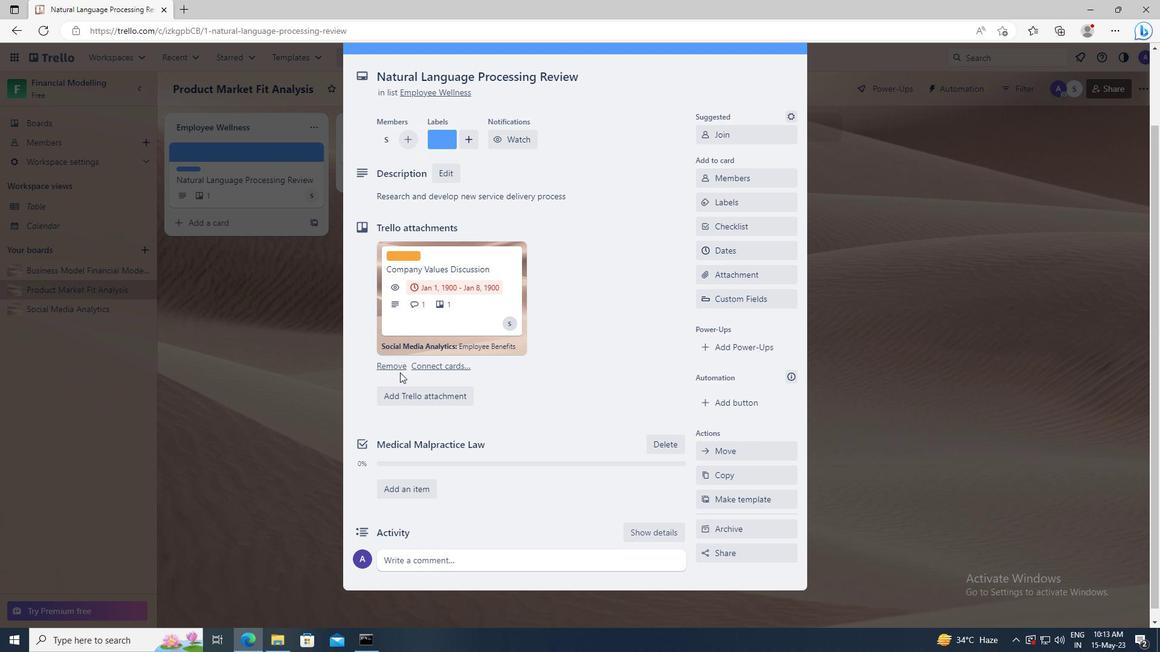 
Action: Mouse moved to (416, 552)
Screenshot: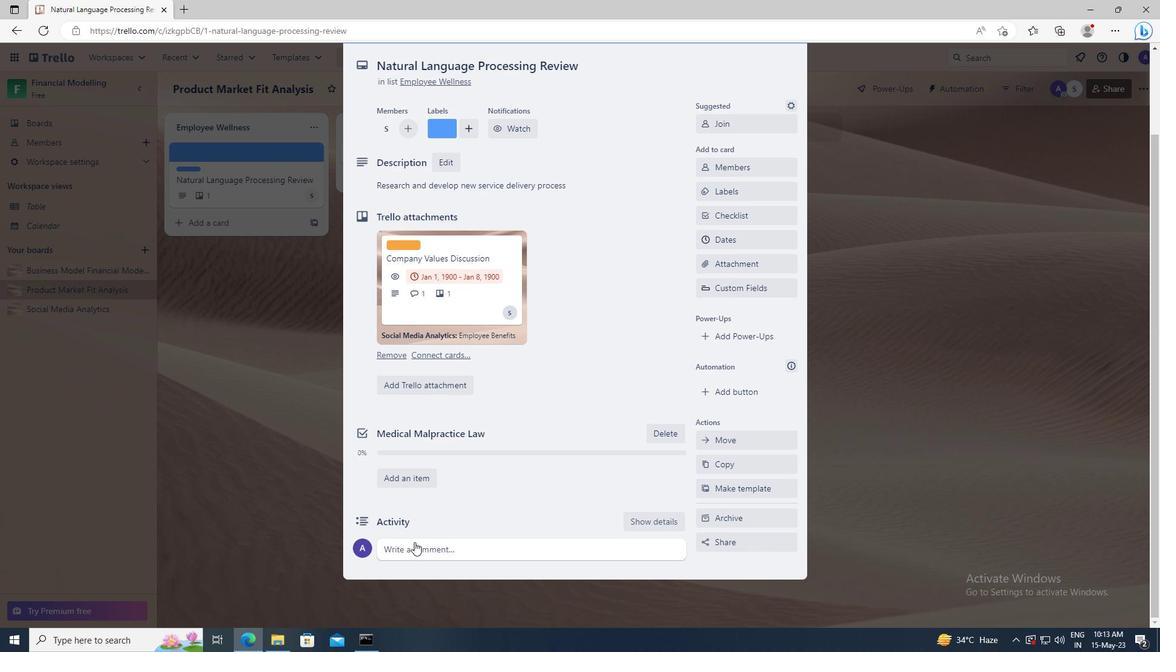 
Action: Mouse pressed left at (416, 552)
Screenshot: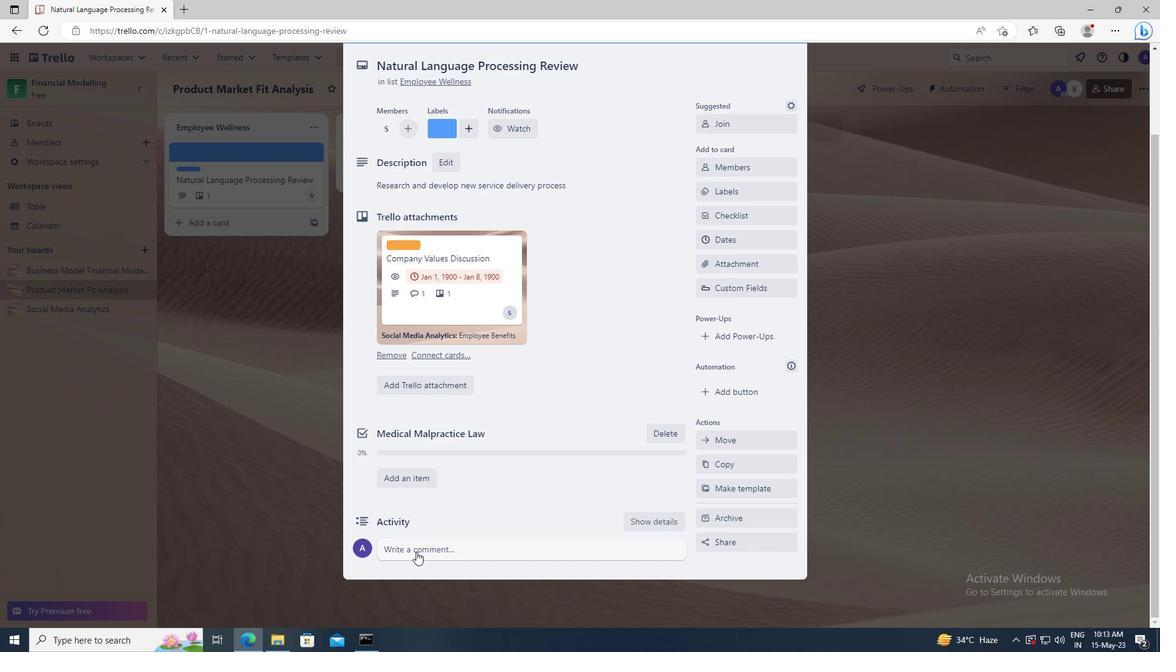 
Action: Mouse moved to (415, 553)
Screenshot: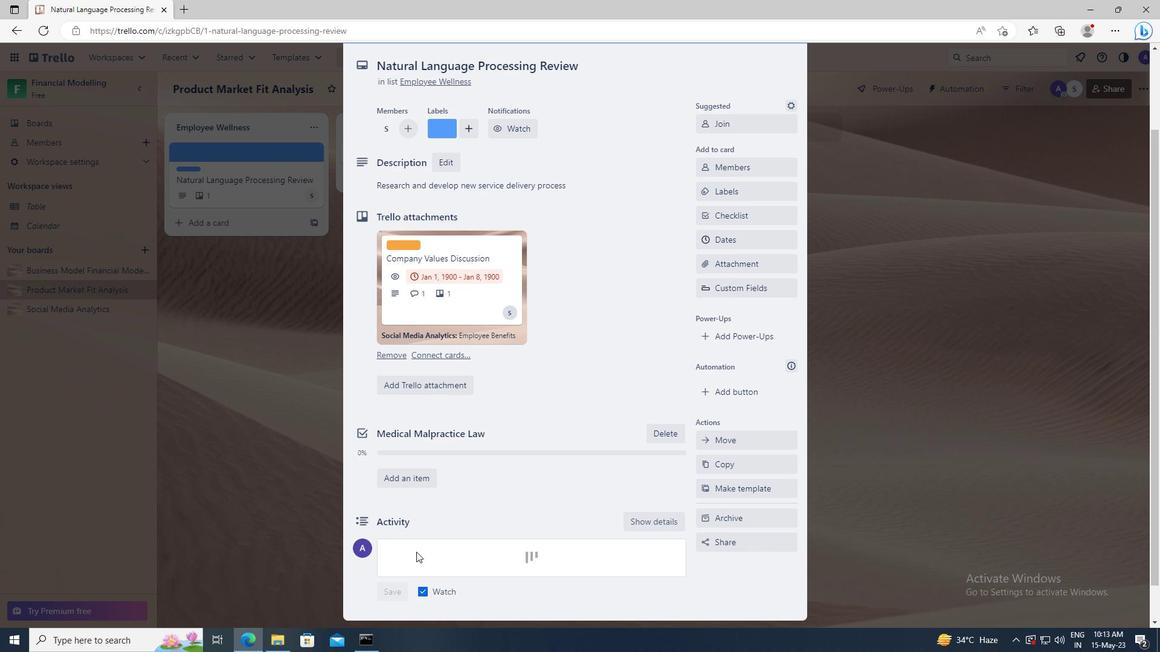 
Action: Key pressed <Key.shift>THIS<Key.space>TASK<Key.space>PRESENTS<Key.space>AN<Key.space>OPPORTUNITY<Key.space>TO<Key.space>DEMONSTRATE<Key.space>OUR<Key.space>LEADERSHIP<Key.space>AND<Key.space>DECISION<Key.space><Key.backspace>-MAKING<Key.space>SKILLS,<Key.space>MAKING<Key.space>INFORMED<Key.space>CHOICES<Key.space>AND<Key.space>TAKING<Key.space>ACTION.
Screenshot: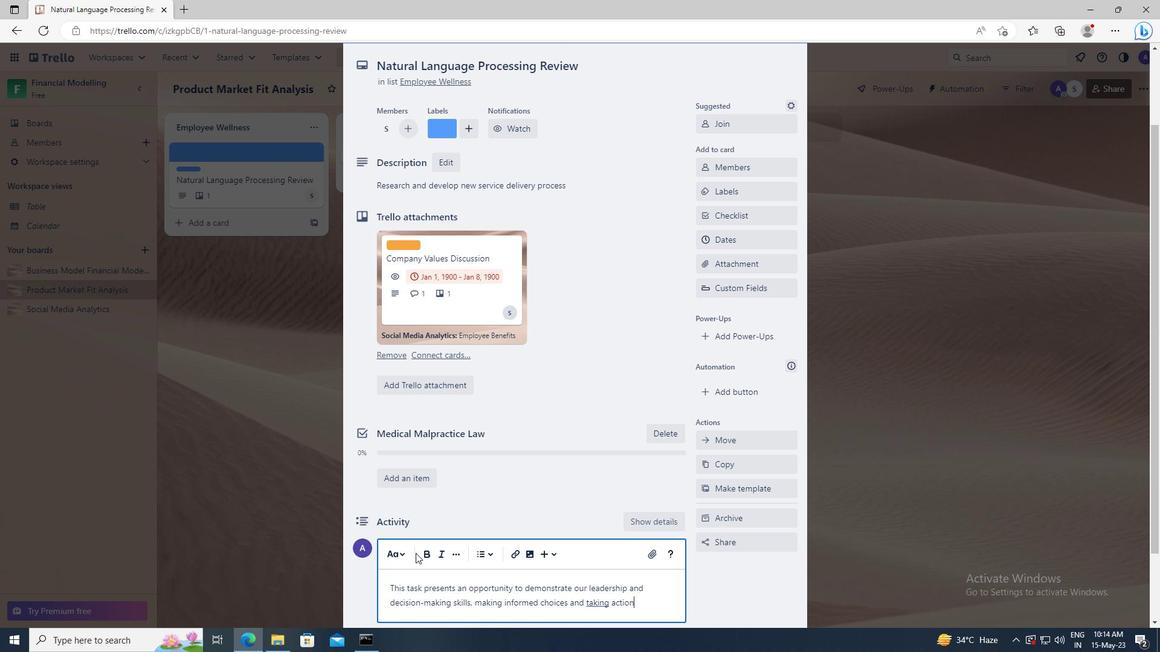 
Action: Mouse scrolled (415, 553) with delta (0, 0)
Screenshot: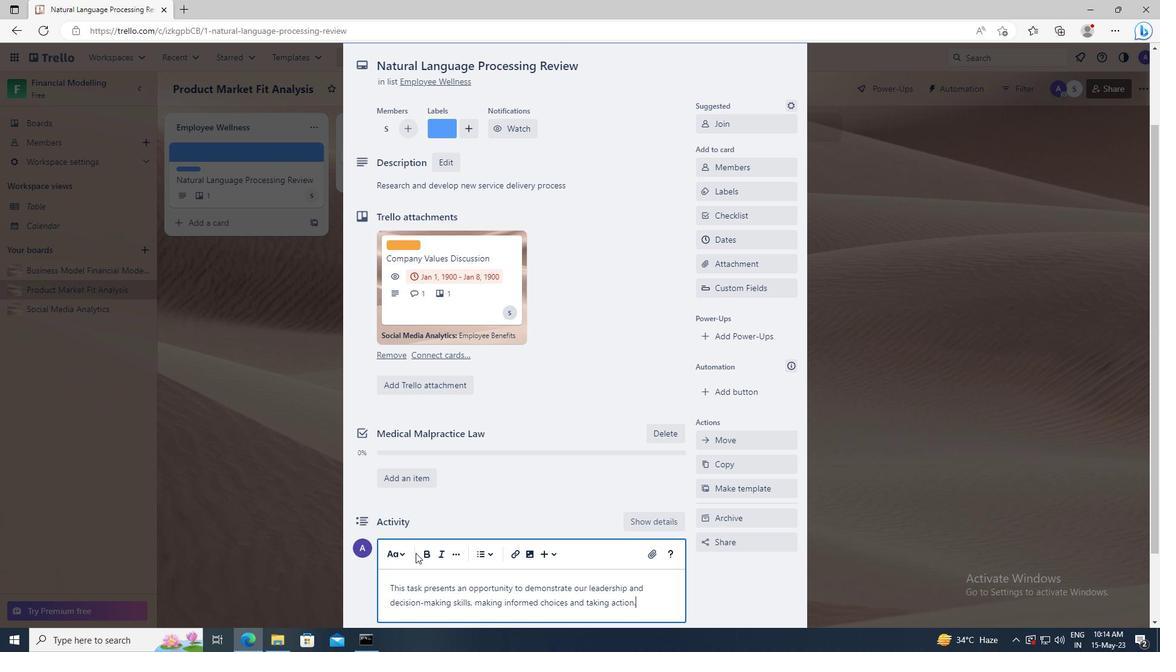 
Action: Mouse moved to (394, 556)
Screenshot: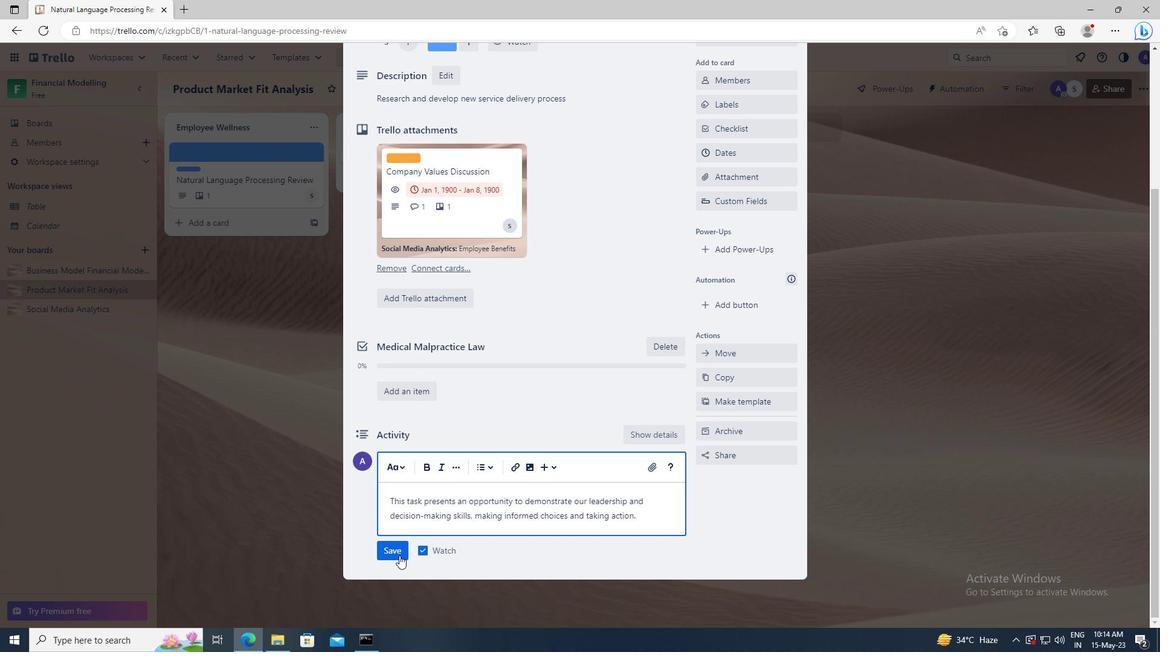 
Action: Mouse pressed left at (394, 556)
Screenshot: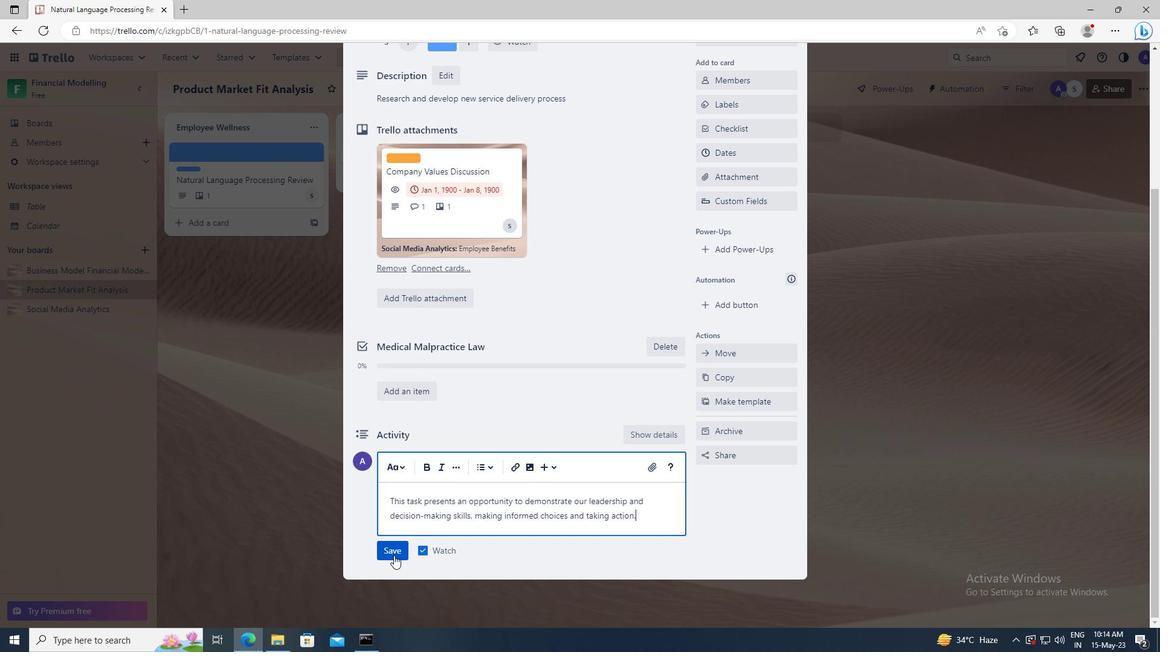 
Action: Mouse moved to (727, 242)
Screenshot: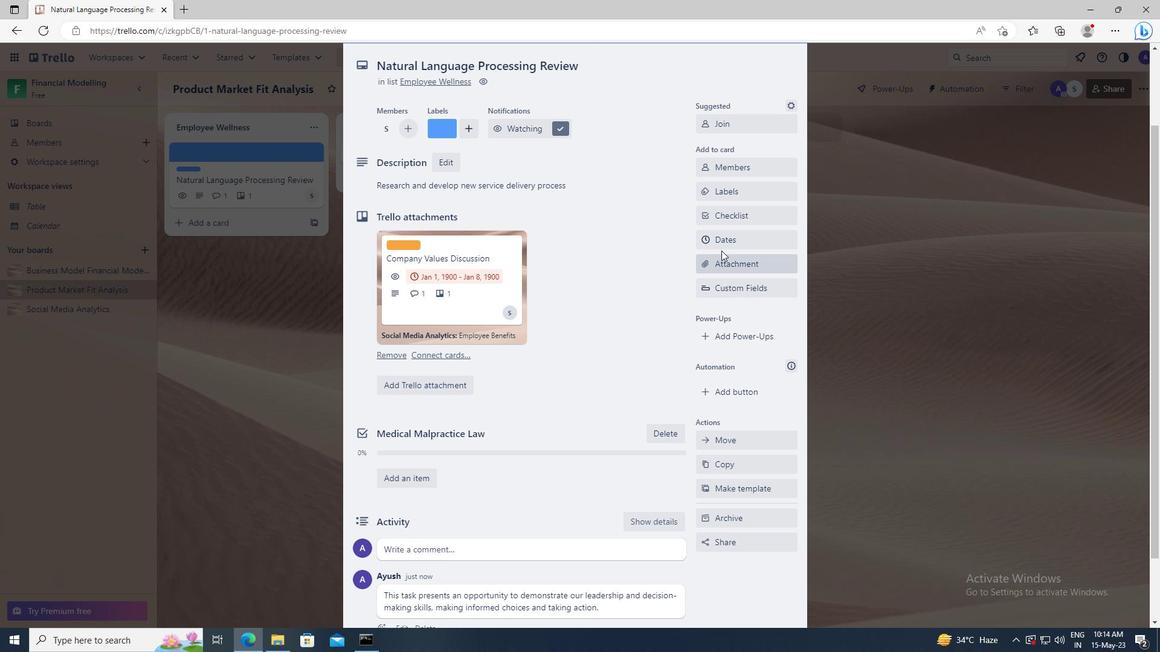 
Action: Mouse pressed left at (727, 242)
Screenshot: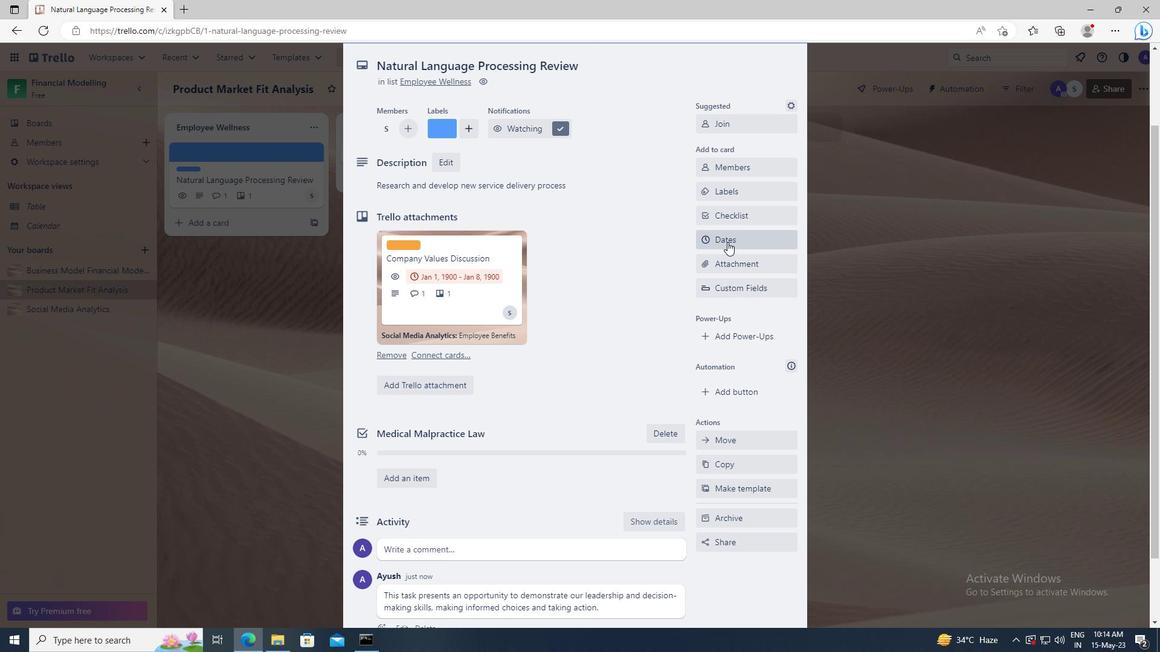
Action: Mouse moved to (714, 309)
Screenshot: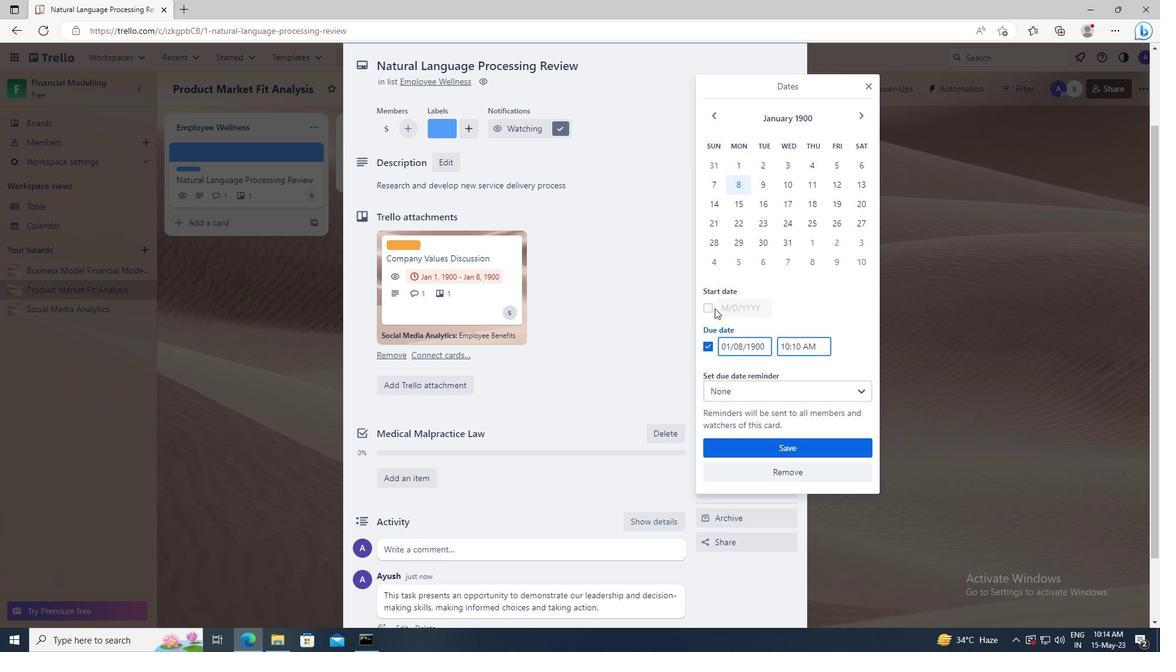 
Action: Mouse pressed left at (714, 309)
Screenshot: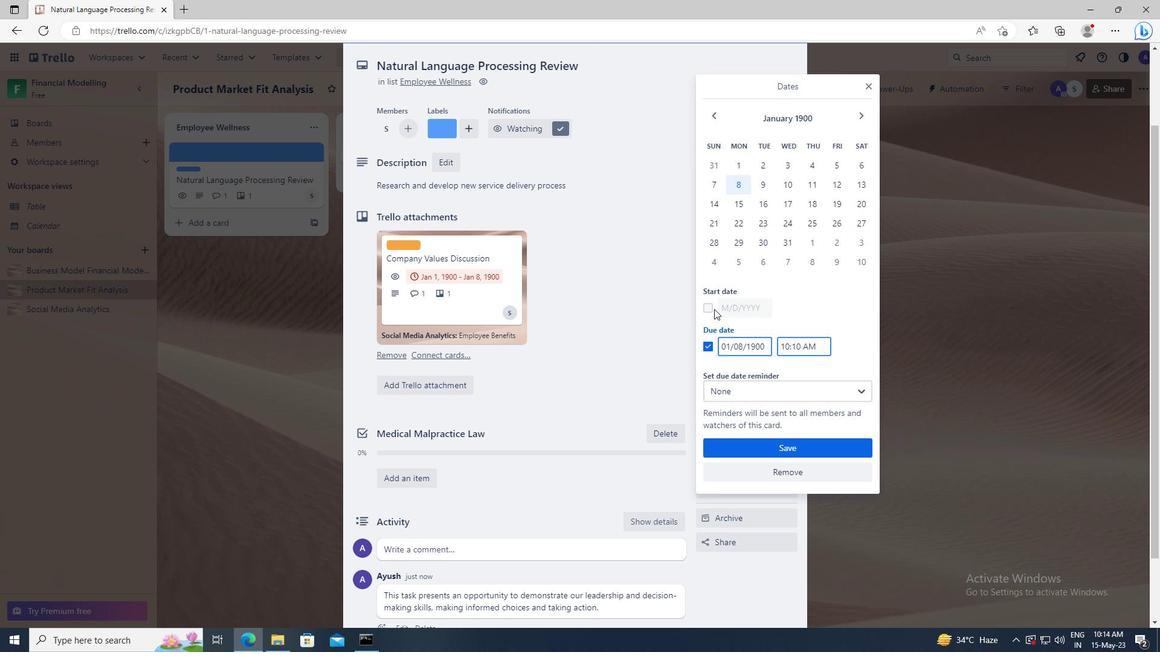 
Action: Mouse moved to (764, 309)
Screenshot: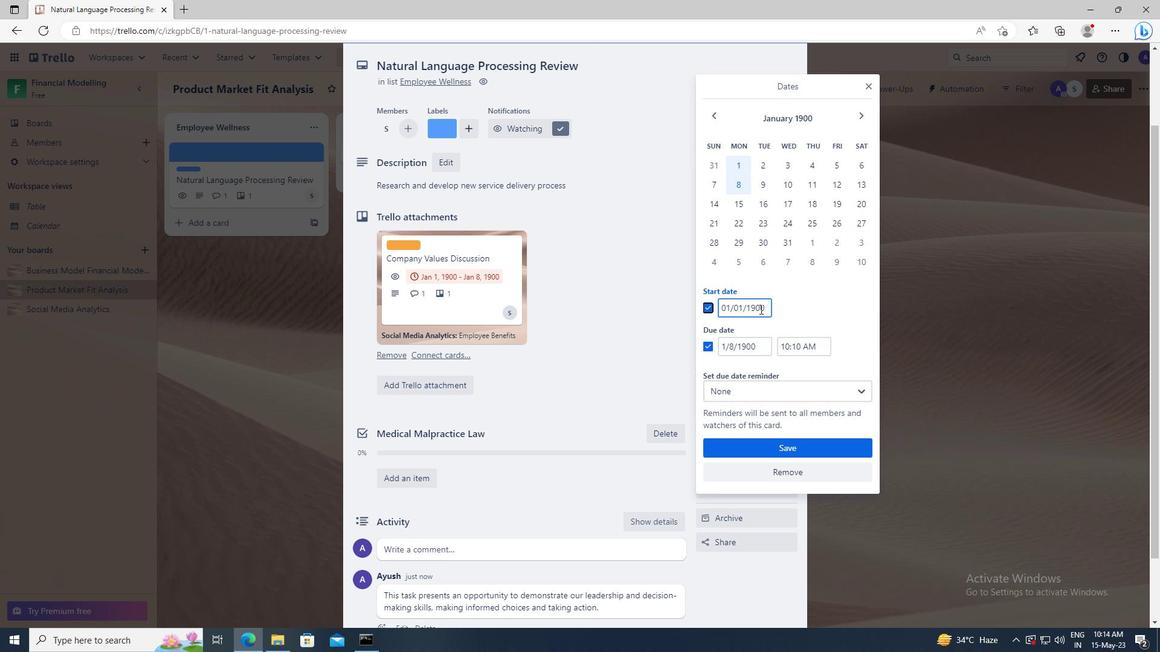
Action: Mouse pressed left at (764, 309)
Screenshot: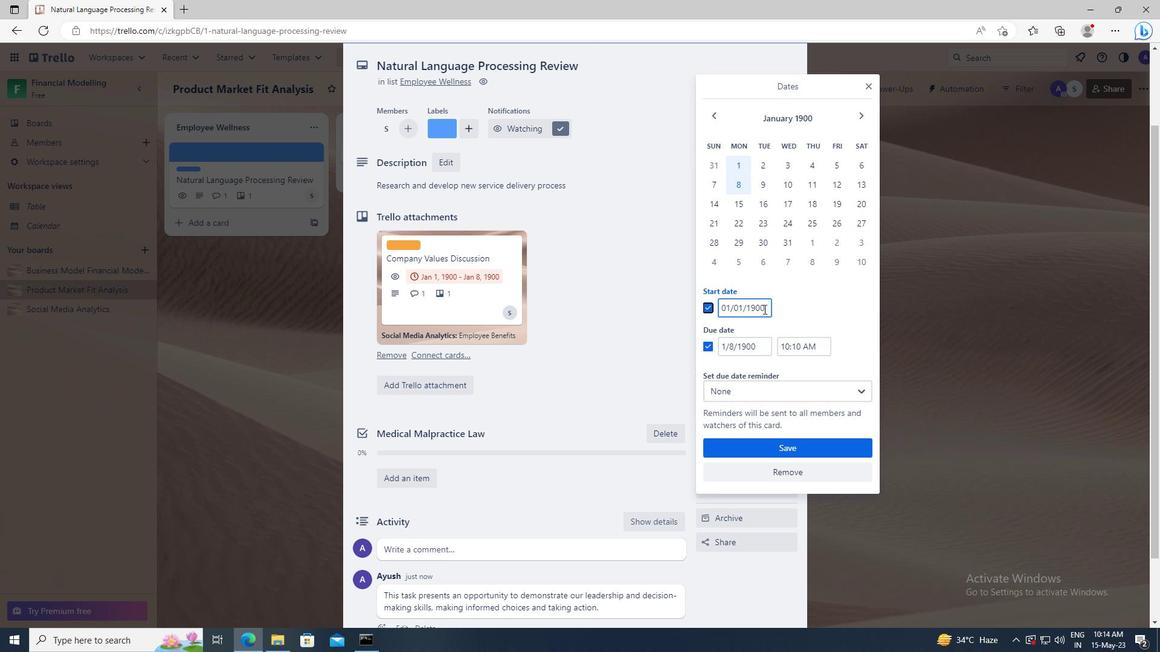 
Action: Key pressed <Key.left><Key.left><Key.left><Key.left><Key.left><Key.backspace>2
Screenshot: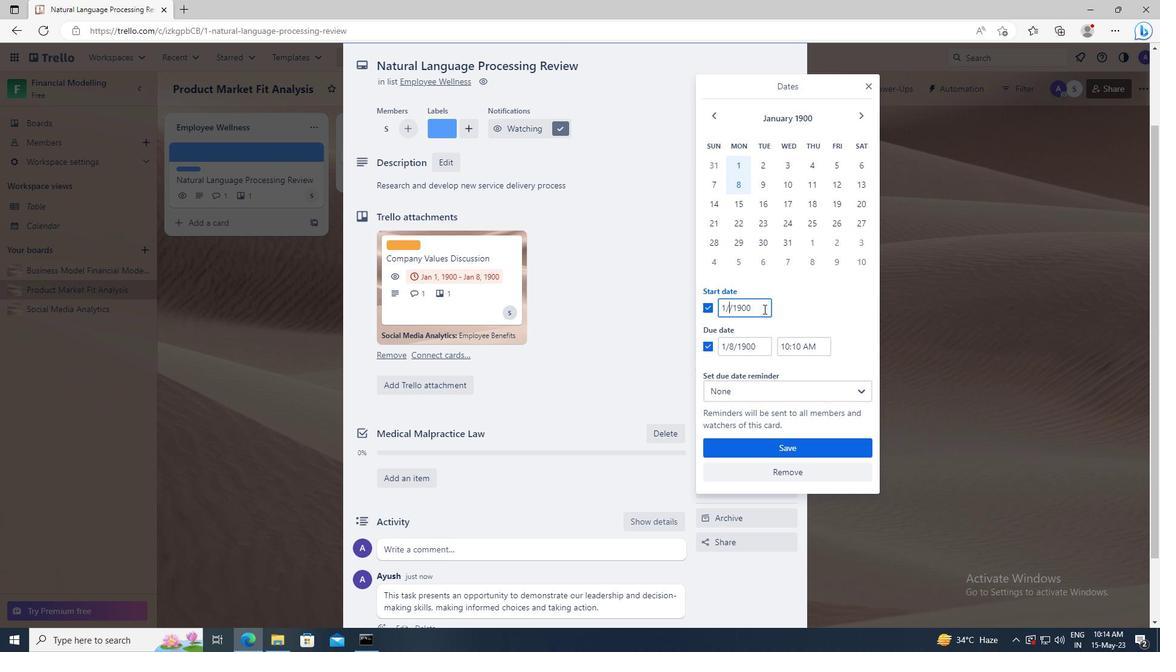 
Action: Mouse moved to (768, 348)
Screenshot: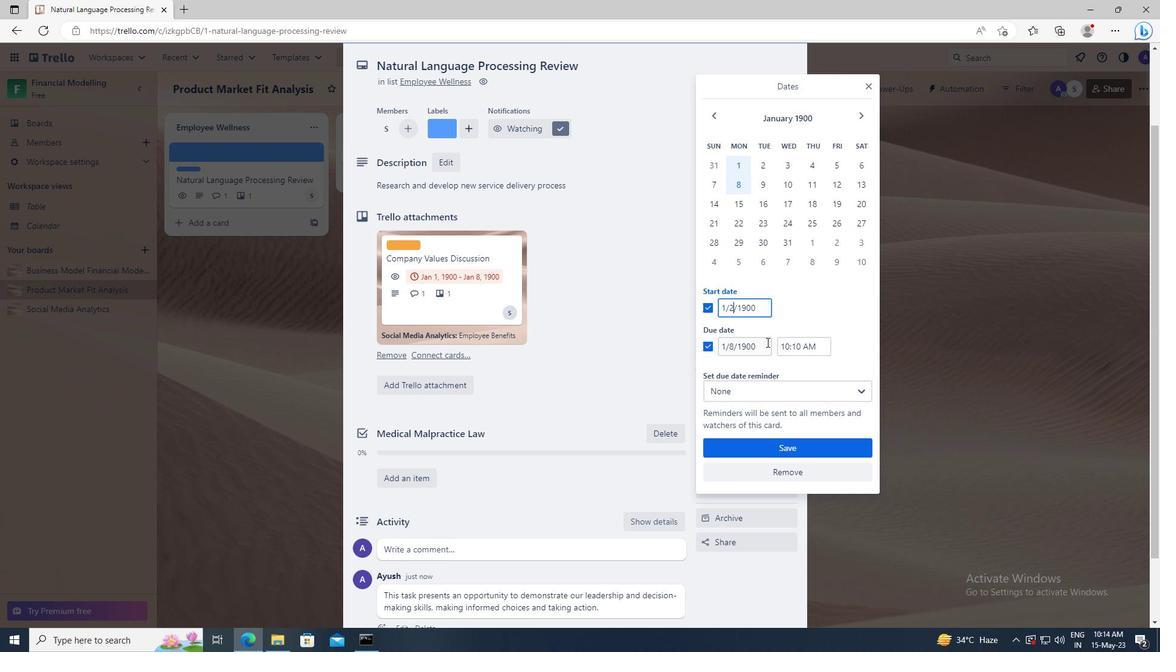 
Action: Mouse pressed left at (768, 348)
Screenshot: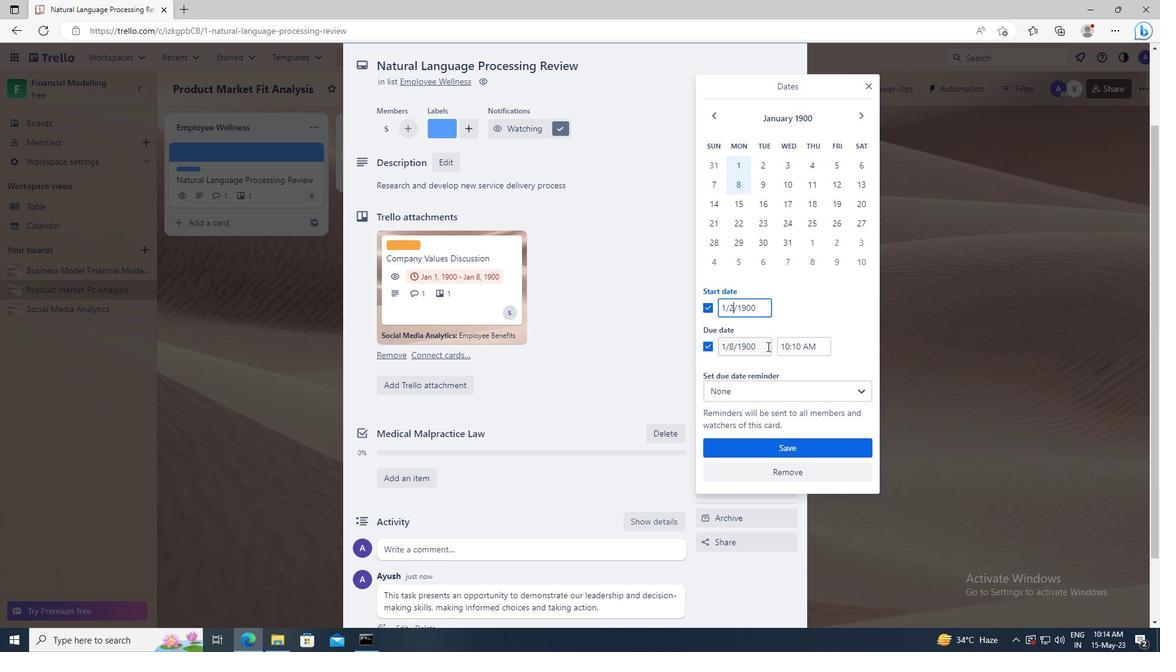 
Action: Key pressed <Key.left><Key.left><Key.left><Key.left><Key.left><Key.backspace>9
Screenshot: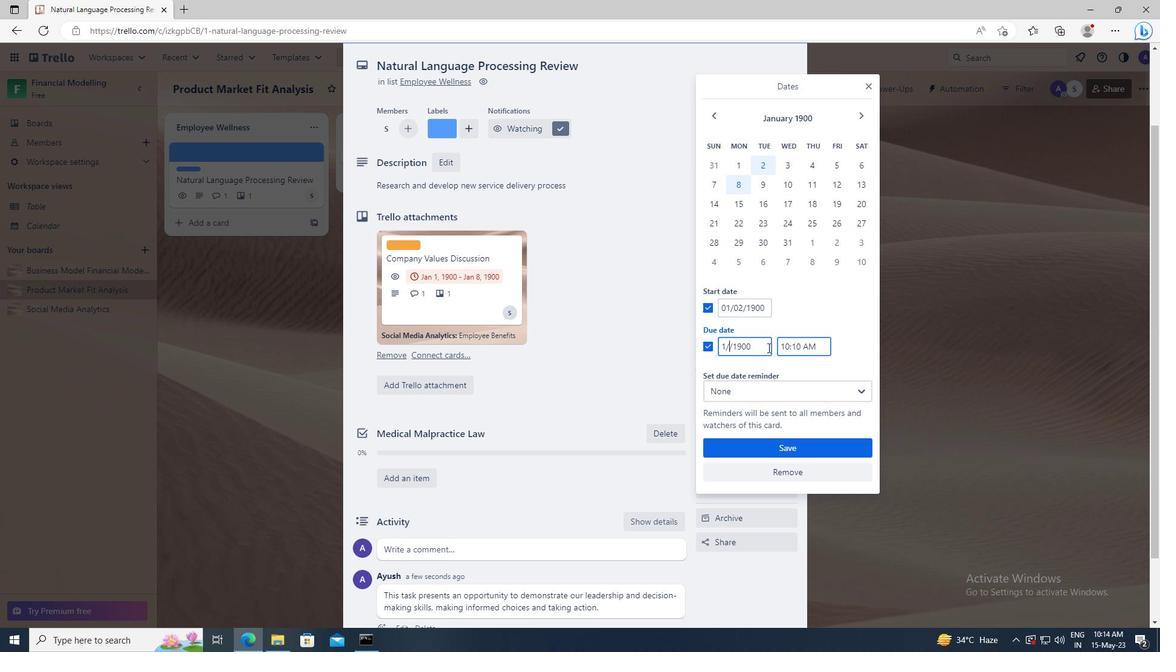 
Action: Mouse moved to (771, 448)
Screenshot: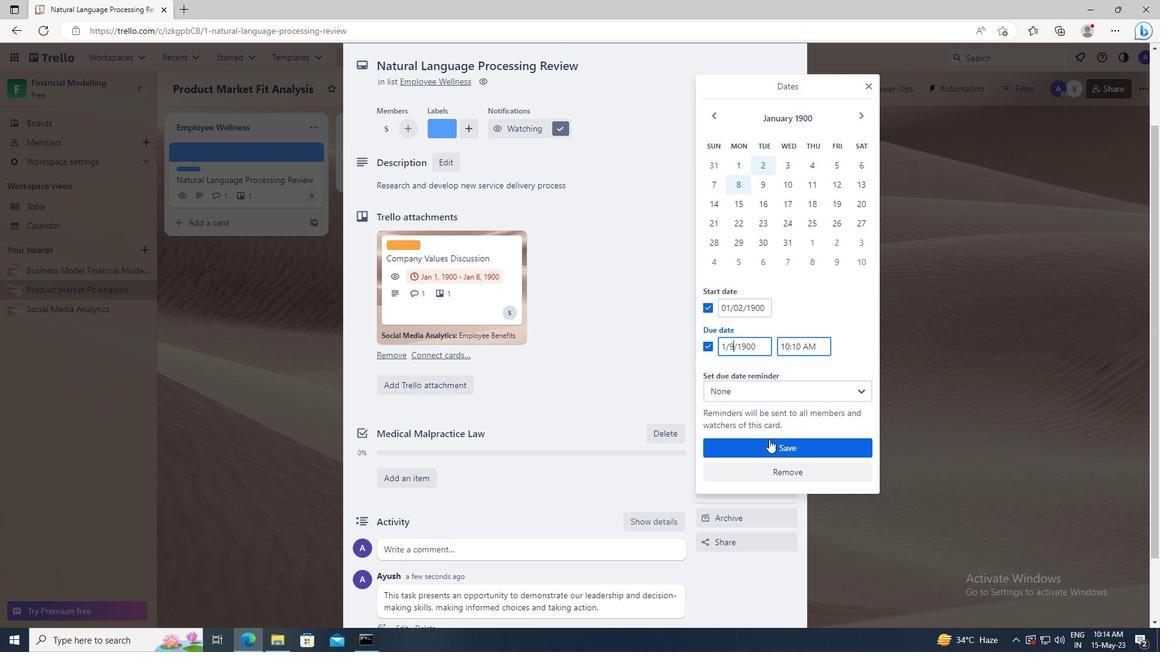 
Action: Mouse pressed left at (771, 448)
Screenshot: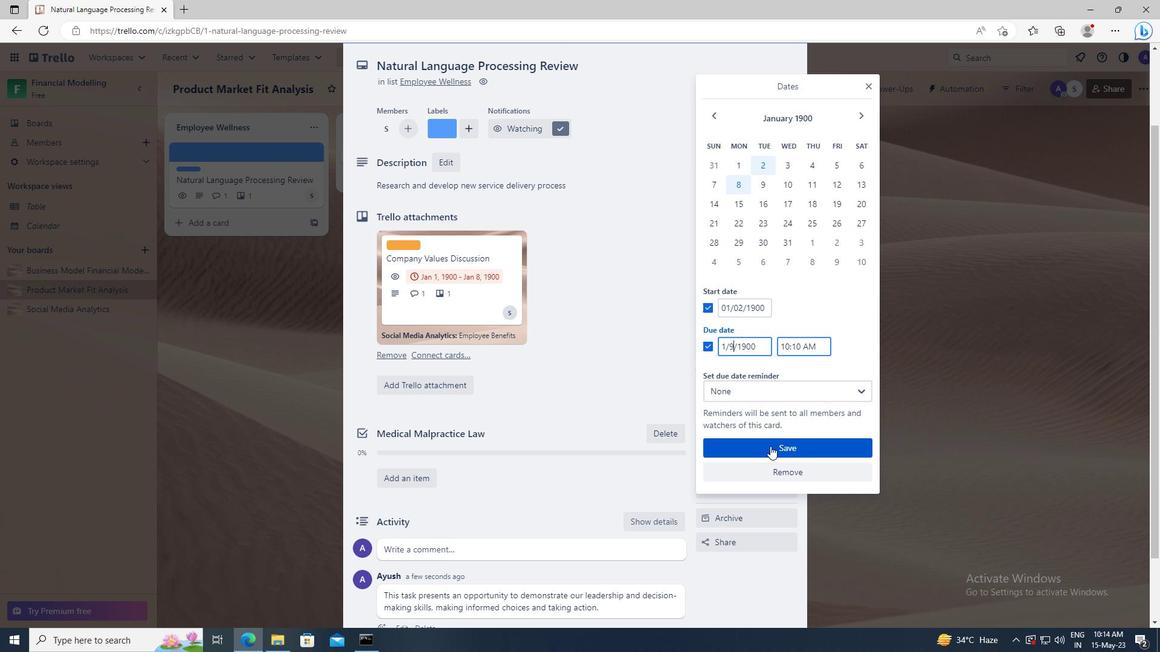 
